 Task: Find connections with filter location San Francisco with filter topic #Professionalwomenwith filter profile language French with filter current company Mad Over Marketing (M.O.M) with filter school Alva's College, Moodabidri, Karnataka with filter industry Medical Equipment Manufacturing with filter service category Search Engine Optimization (SEO) with filter keywords title Preschool Teacher
Action: Mouse moved to (621, 111)
Screenshot: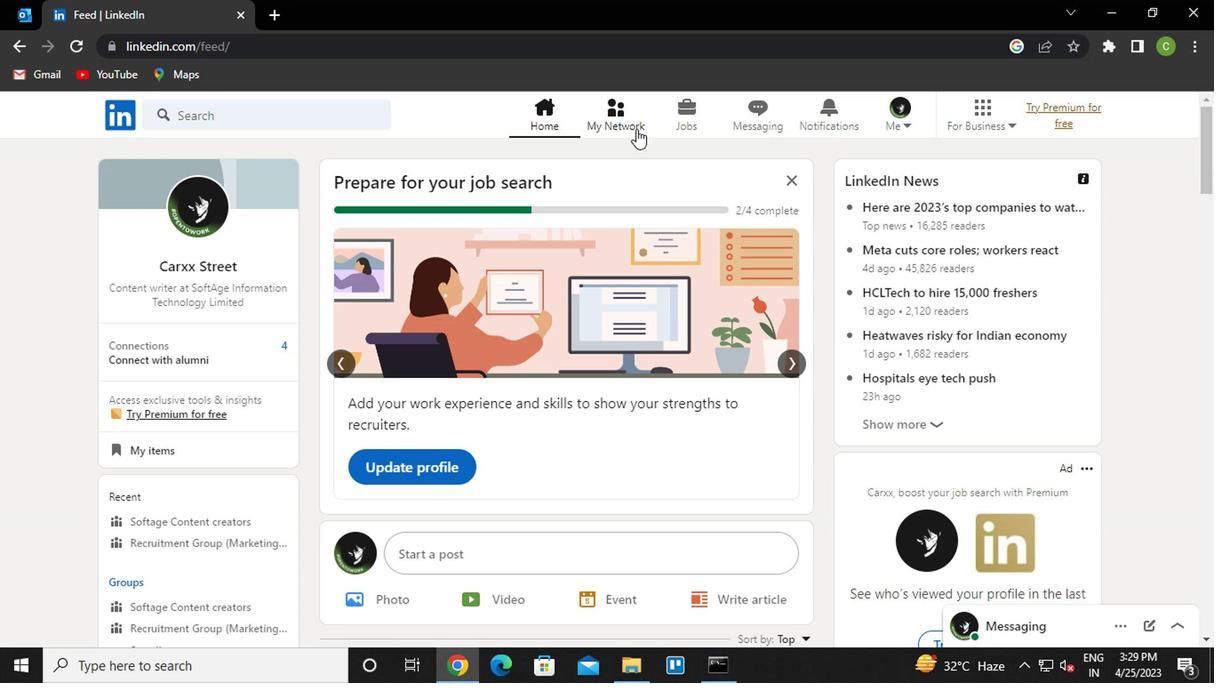 
Action: Mouse pressed left at (621, 111)
Screenshot: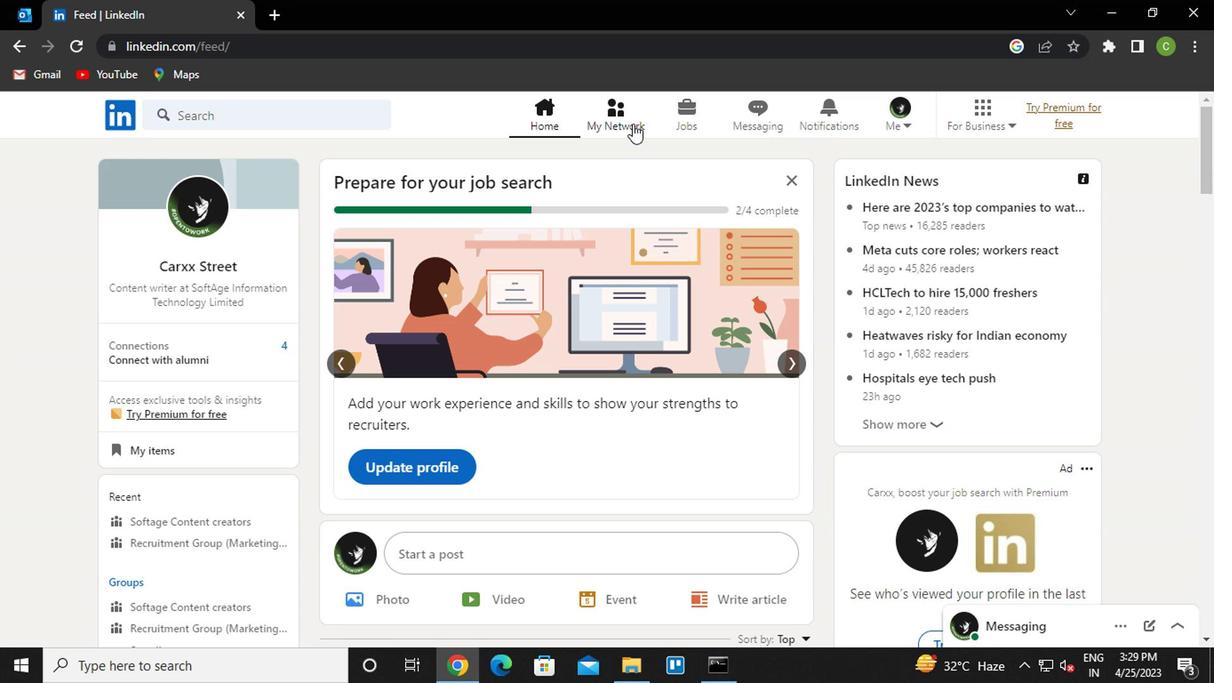
Action: Mouse moved to (256, 220)
Screenshot: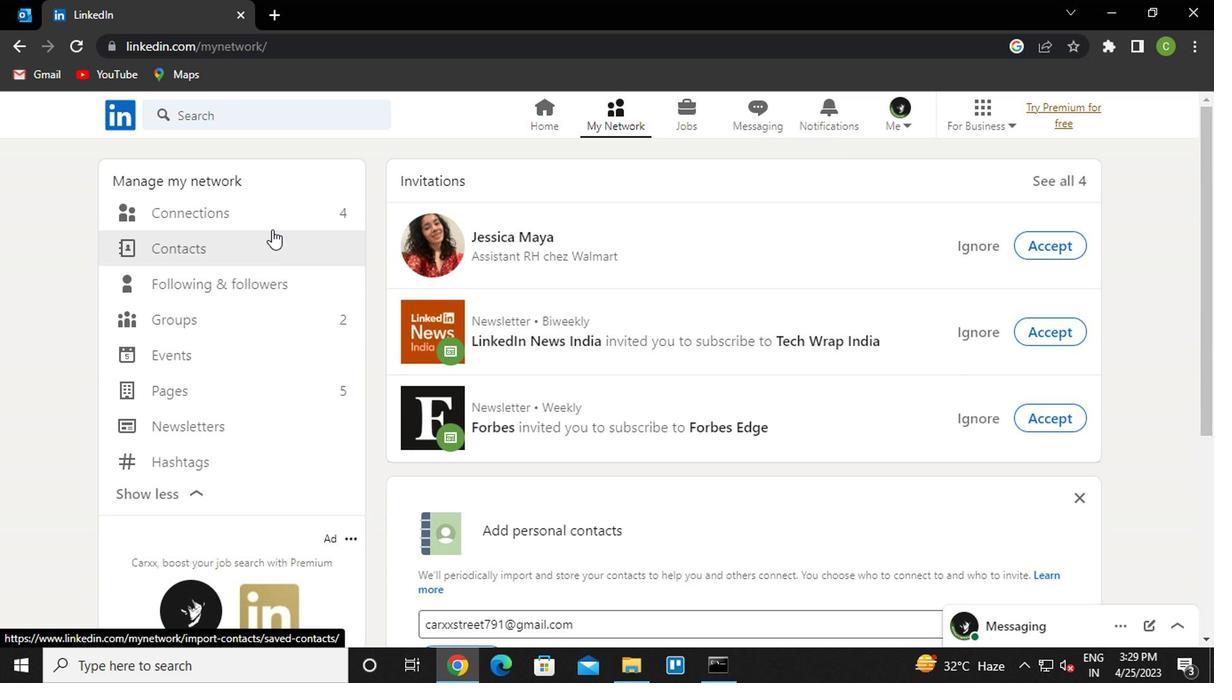 
Action: Mouse pressed left at (256, 220)
Screenshot: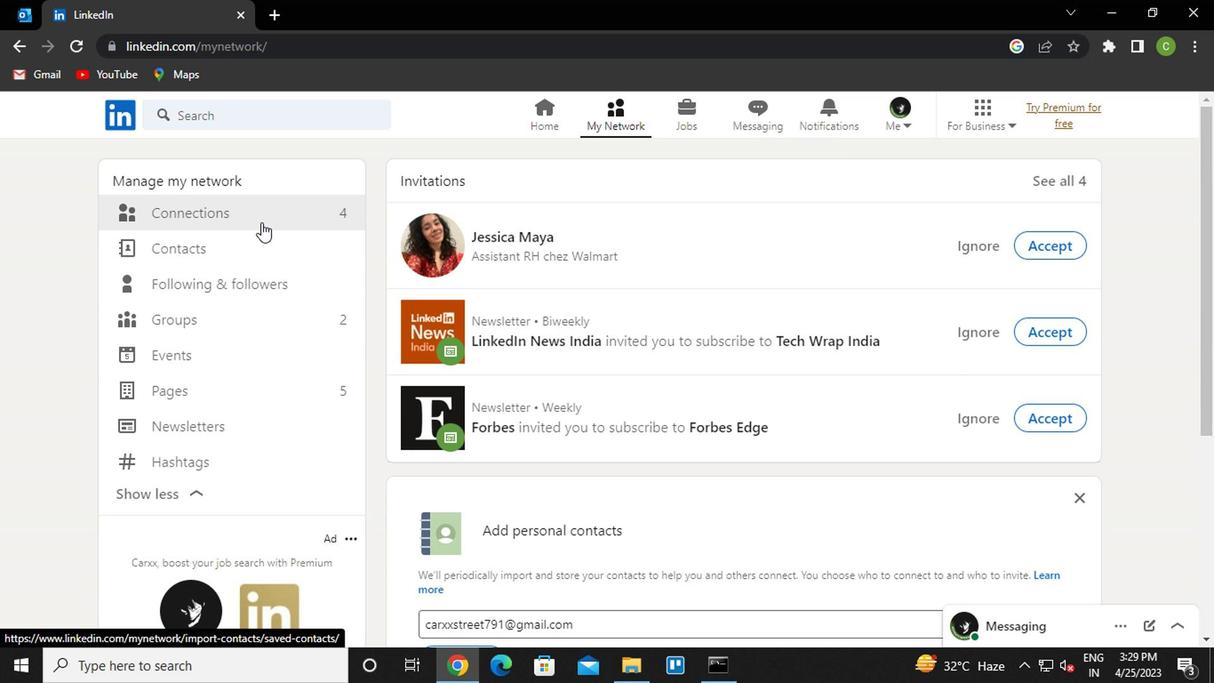 
Action: Mouse moved to (740, 209)
Screenshot: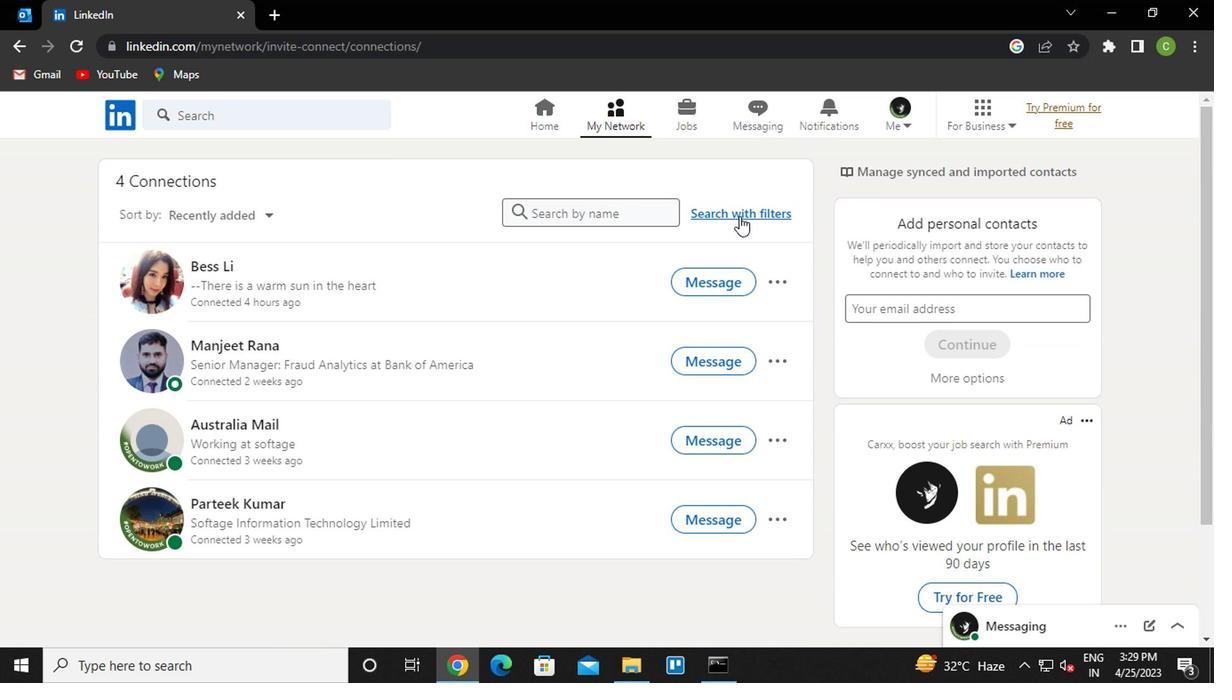 
Action: Mouse pressed left at (740, 209)
Screenshot: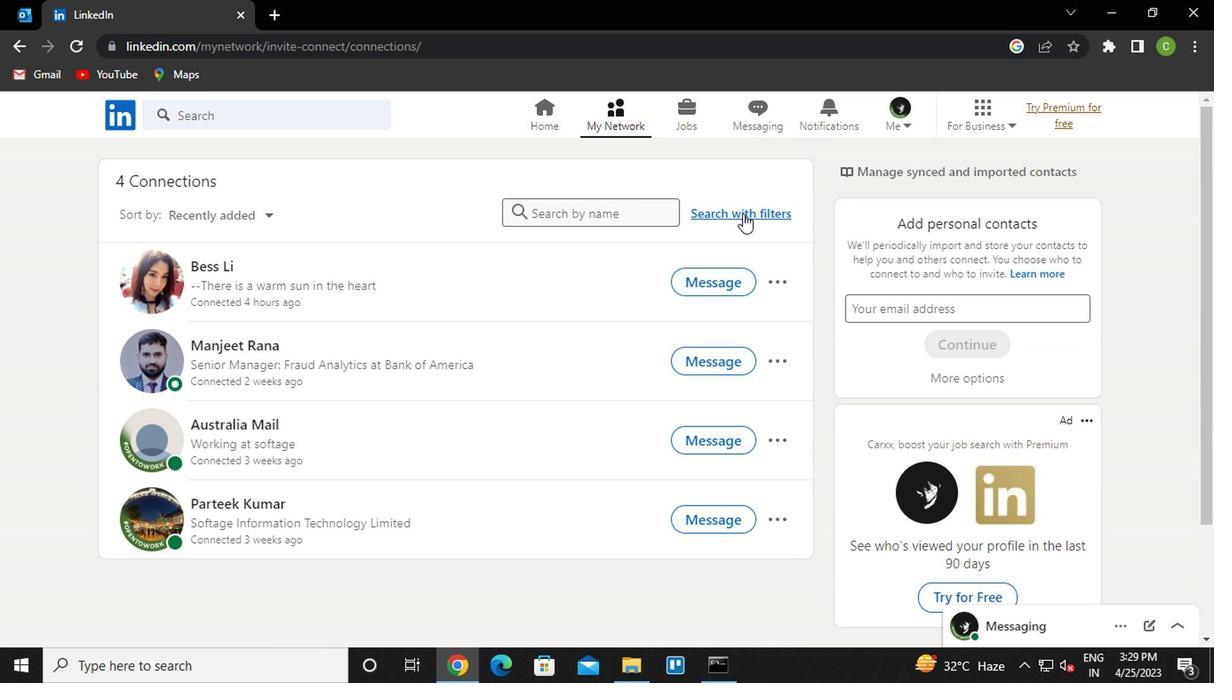 
Action: Mouse moved to (588, 148)
Screenshot: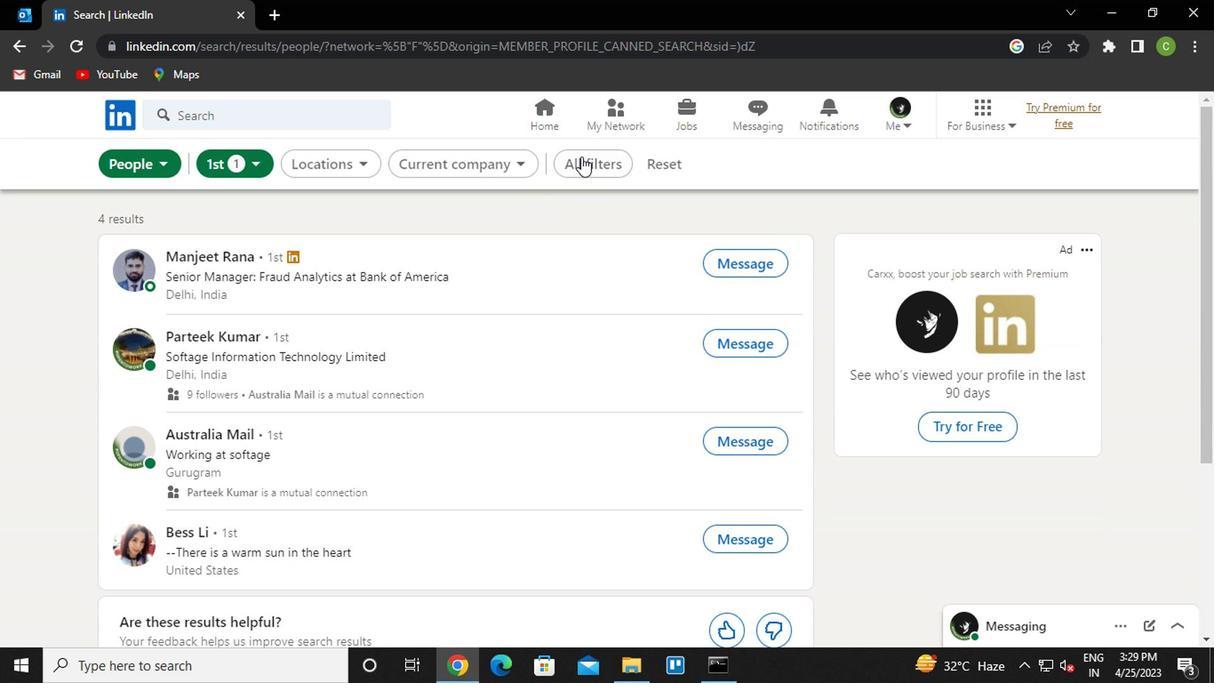
Action: Mouse pressed left at (588, 148)
Screenshot: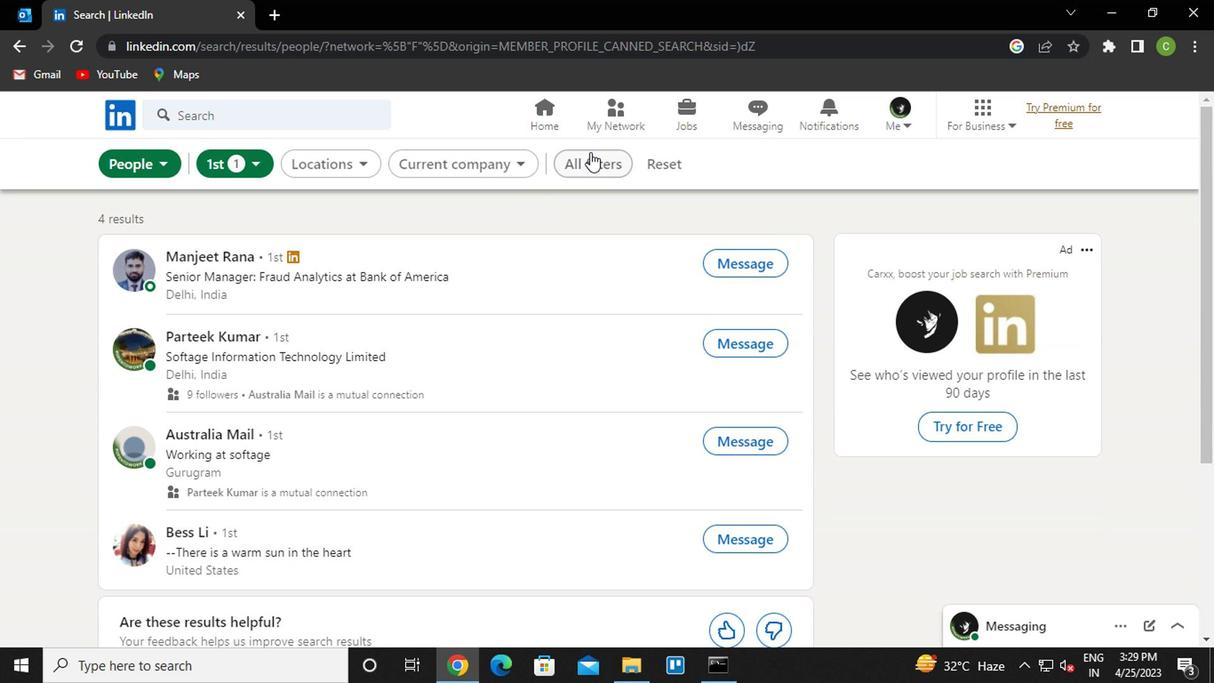 
Action: Mouse moved to (886, 404)
Screenshot: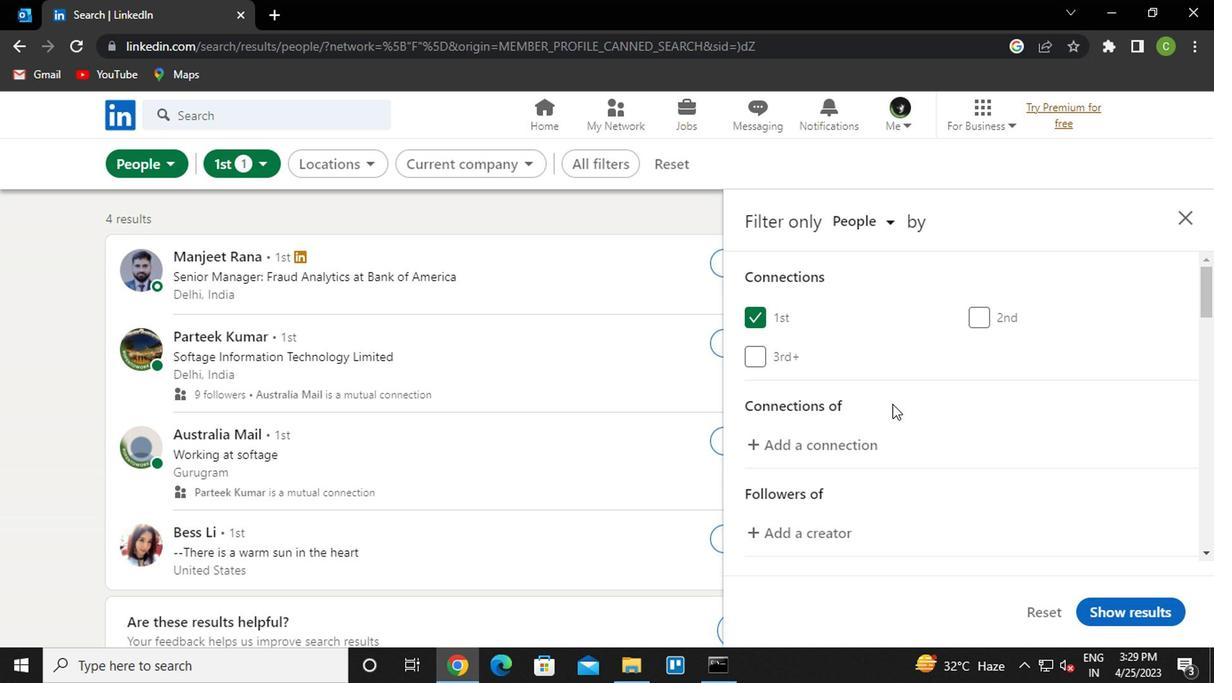 
Action: Mouse scrolled (886, 404) with delta (0, 0)
Screenshot: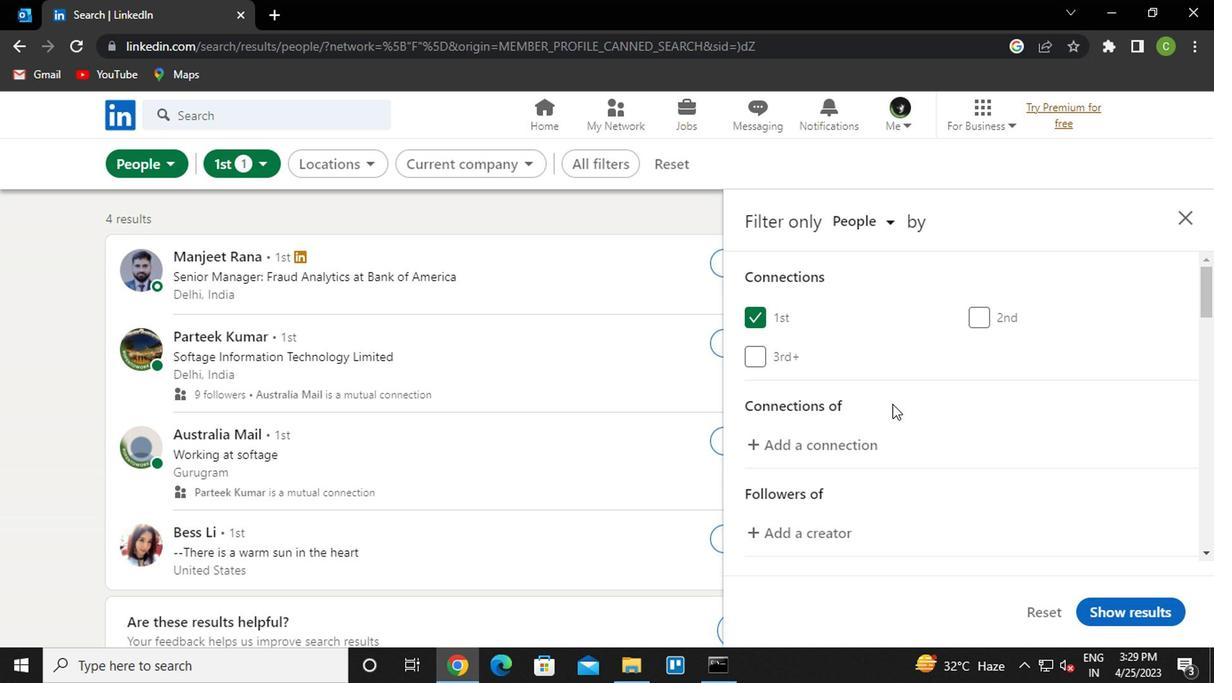 
Action: Mouse moved to (886, 404)
Screenshot: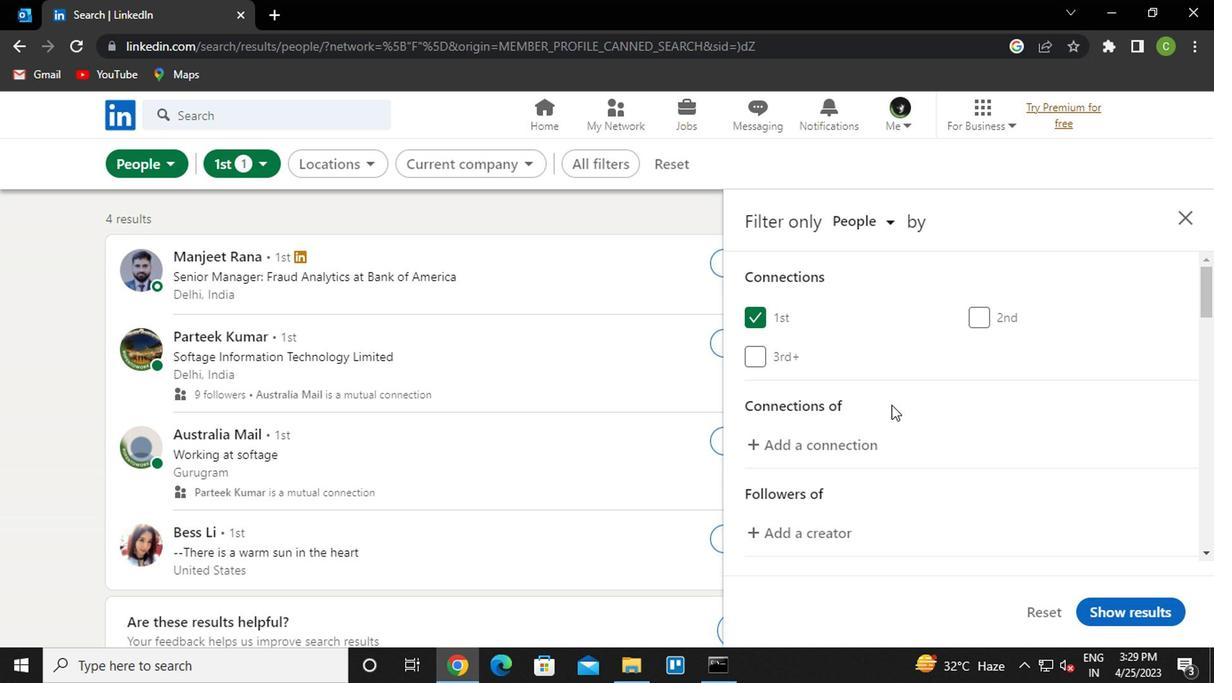 
Action: Mouse scrolled (886, 404) with delta (0, 0)
Screenshot: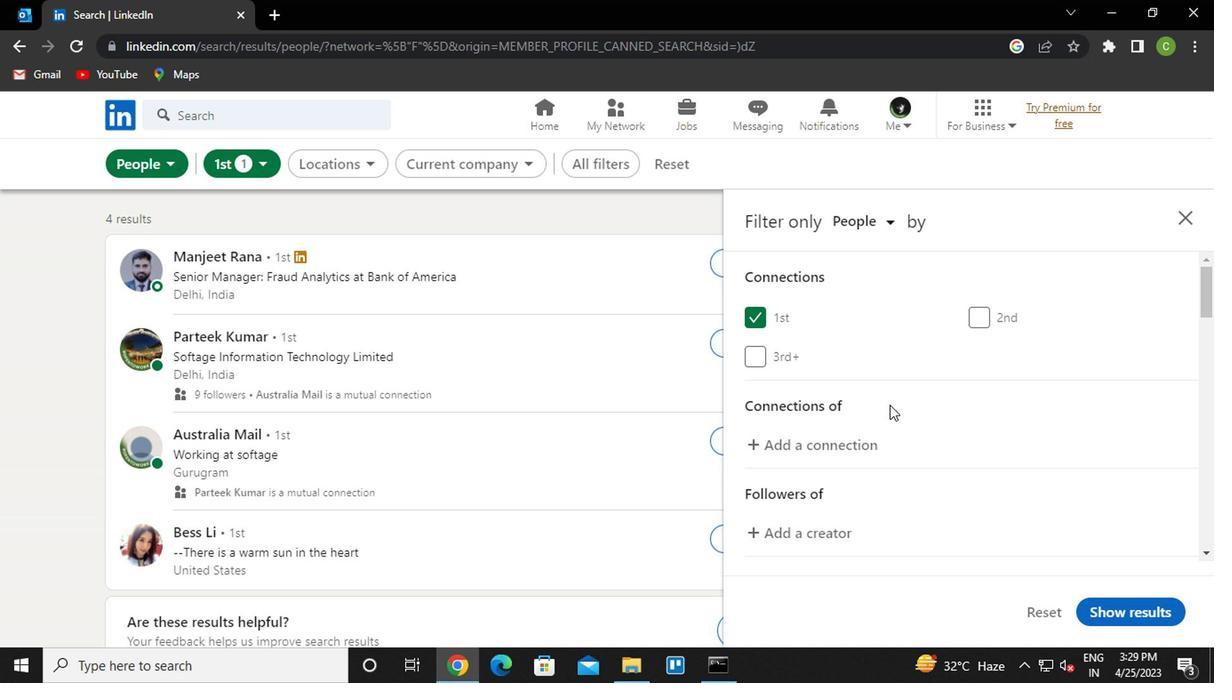 
Action: Mouse moved to (1025, 519)
Screenshot: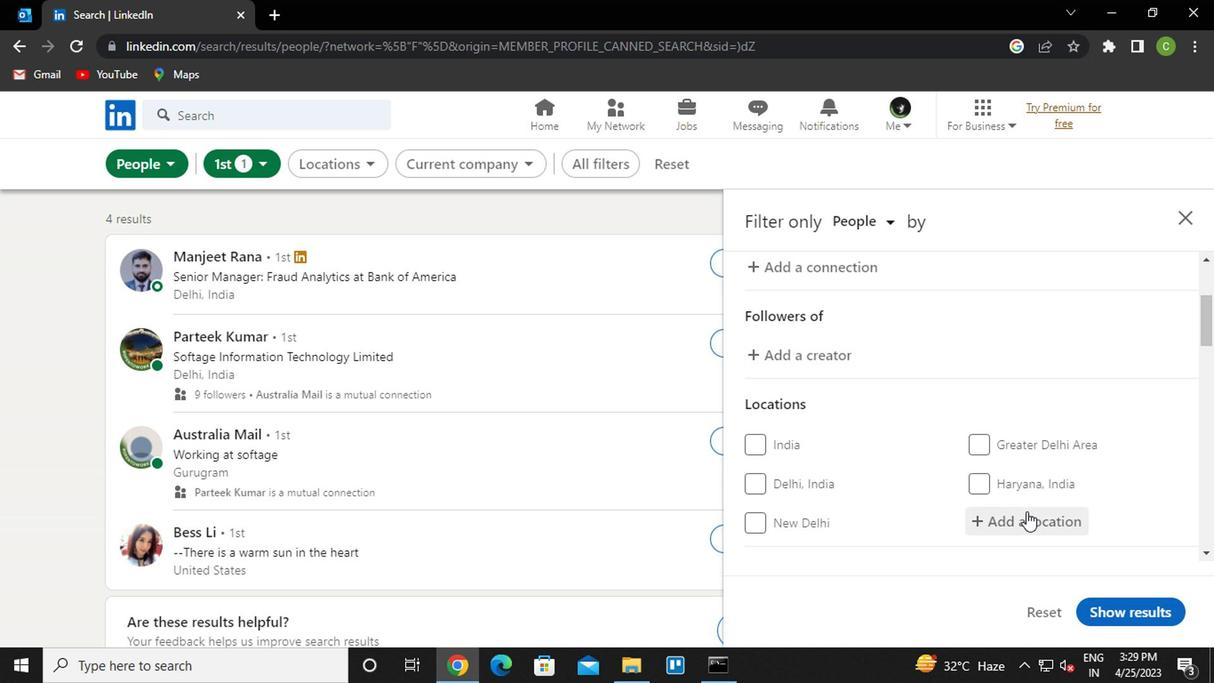 
Action: Mouse pressed left at (1025, 519)
Screenshot: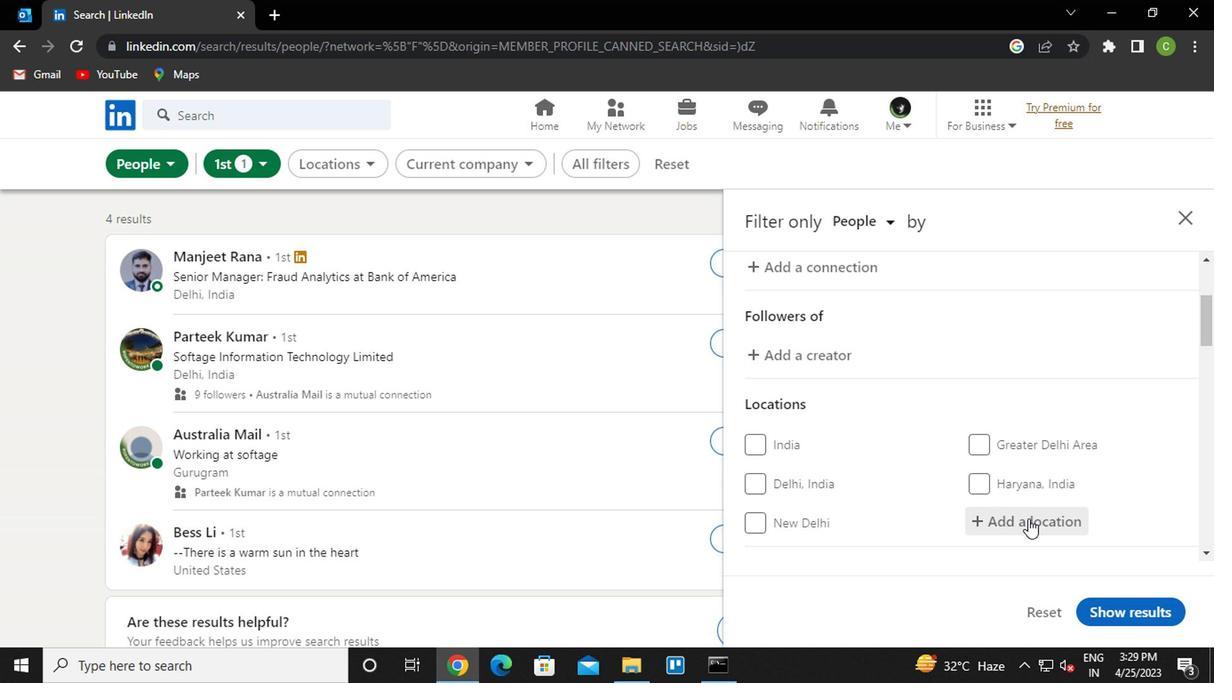 
Action: Mouse moved to (936, 581)
Screenshot: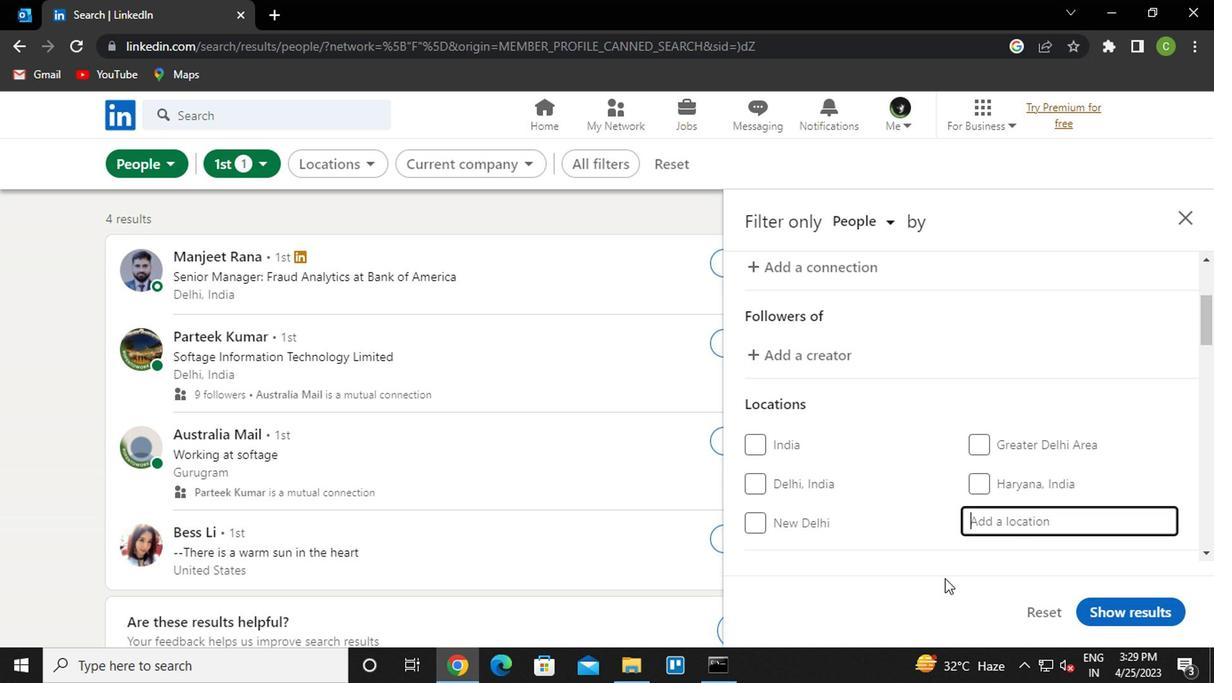 
Action: Key pressed <Key.caps_lock><Key.caps_lock>s<Key.caps_lock>an<Key.space>fra<Key.down><Key.enter>
Screenshot: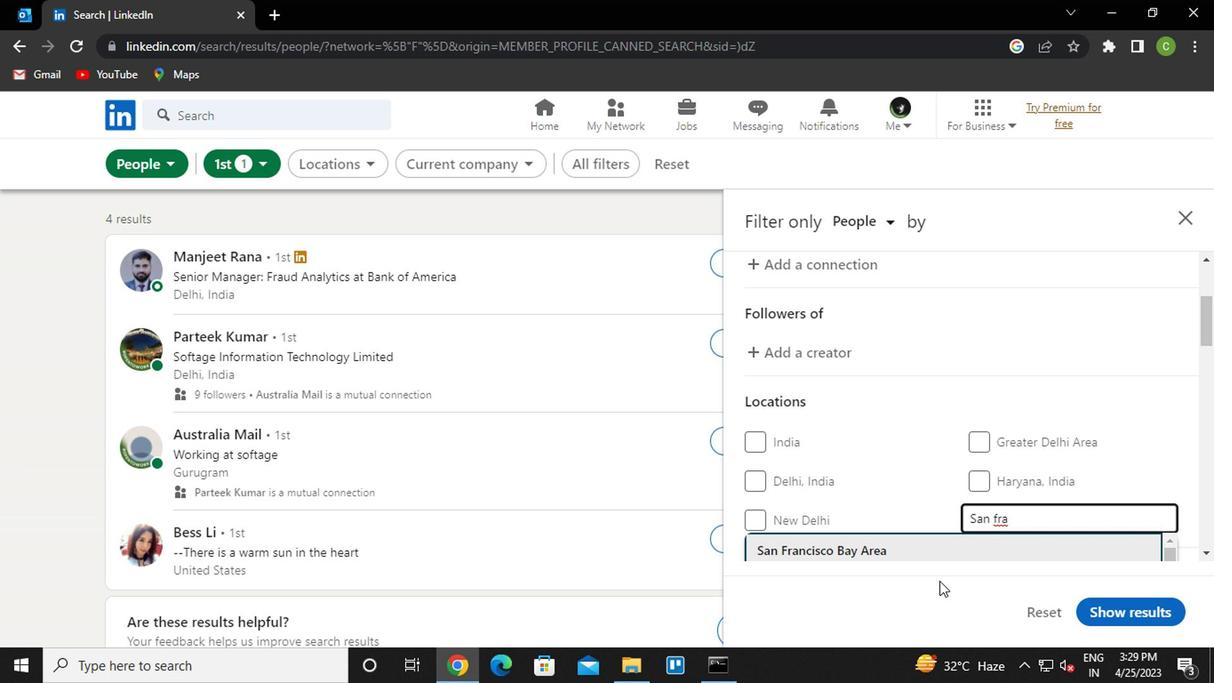 
Action: Mouse moved to (953, 464)
Screenshot: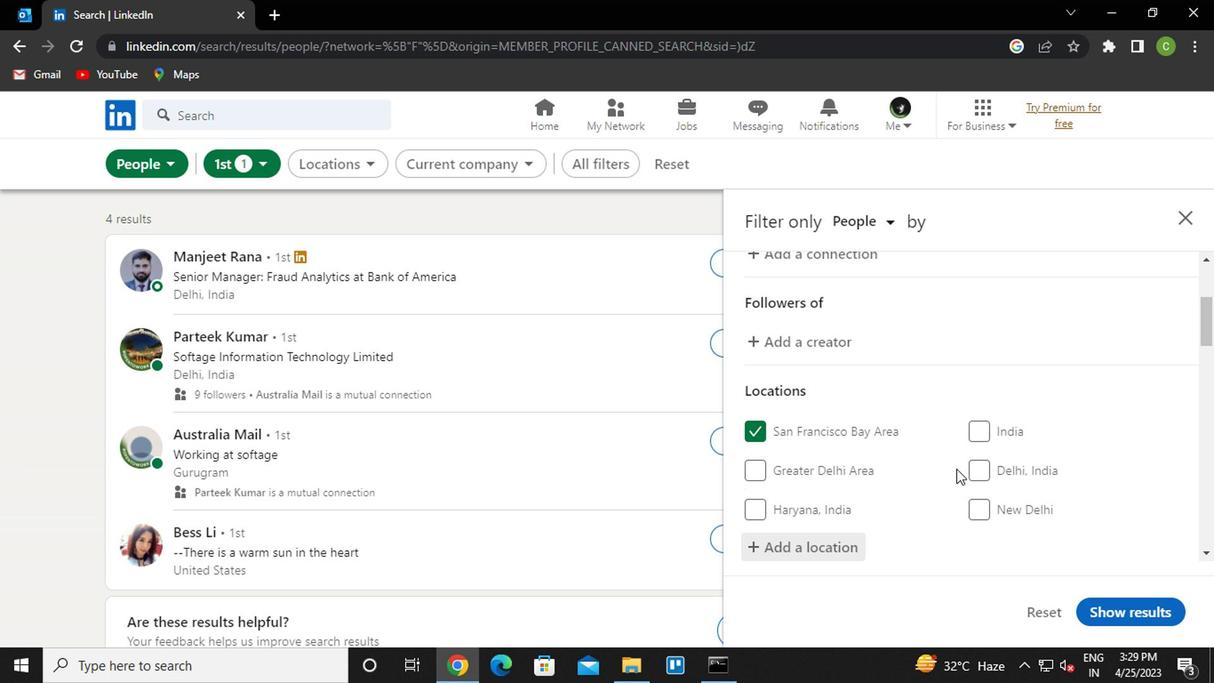 
Action: Mouse scrolled (953, 463) with delta (0, -1)
Screenshot: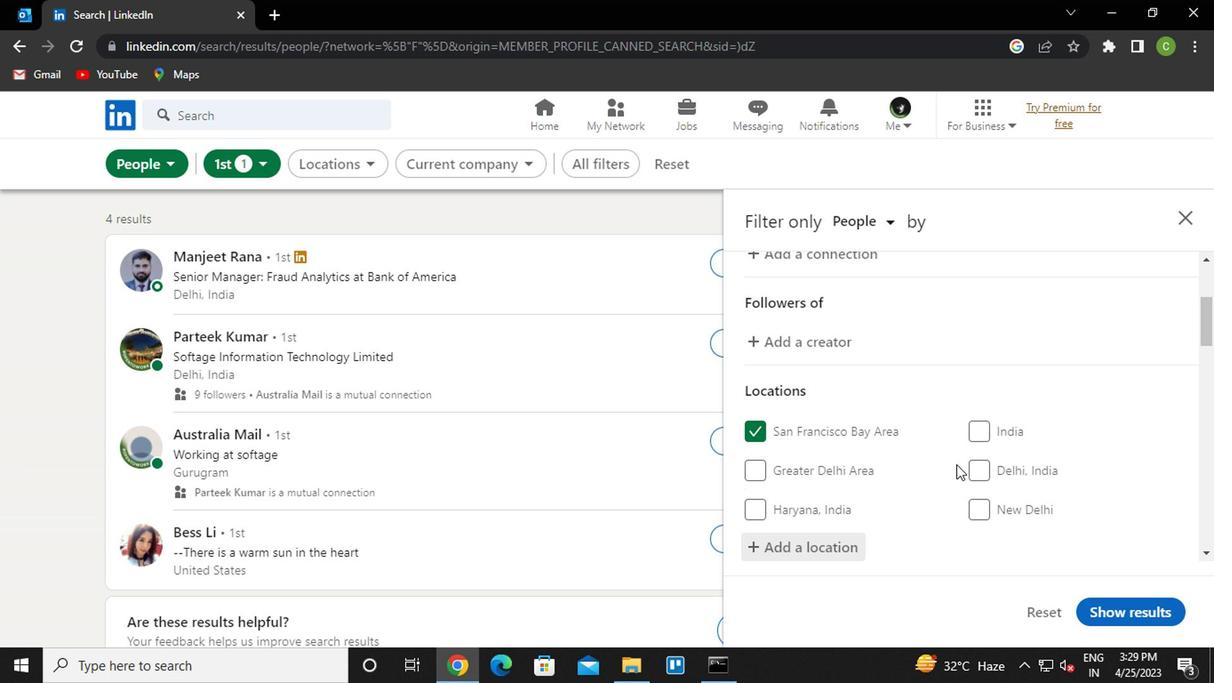 
Action: Mouse moved to (837, 507)
Screenshot: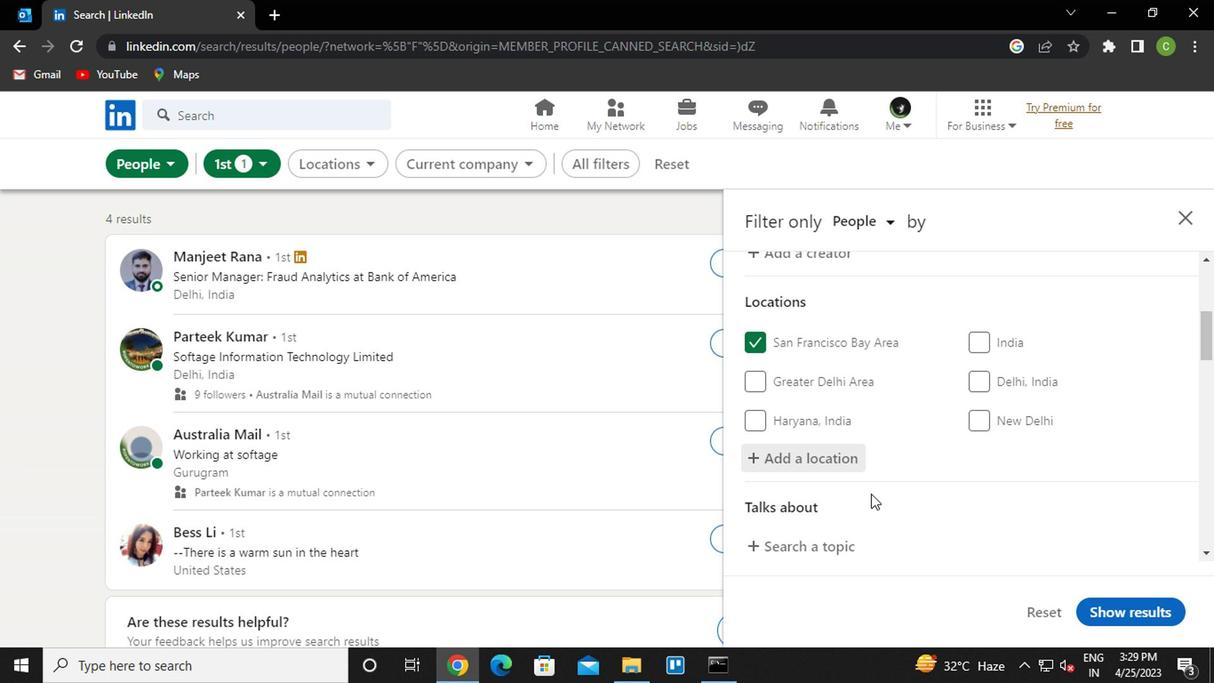 
Action: Mouse scrolled (837, 506) with delta (0, -1)
Screenshot: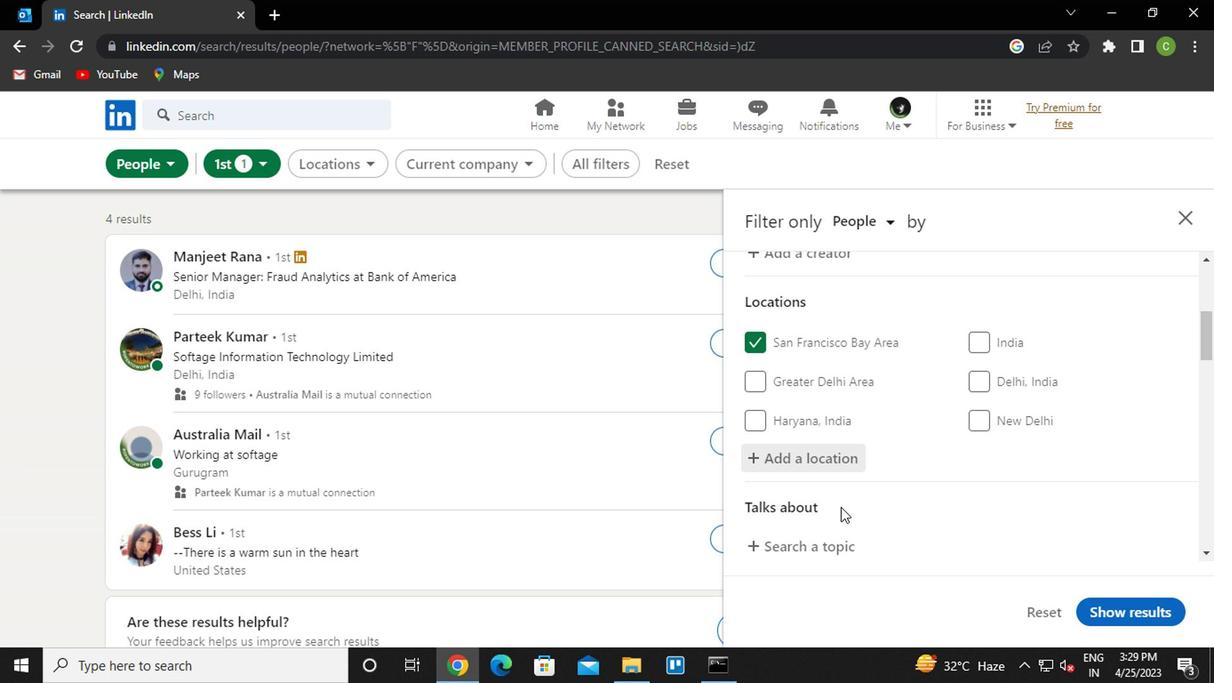 
Action: Mouse moved to (824, 456)
Screenshot: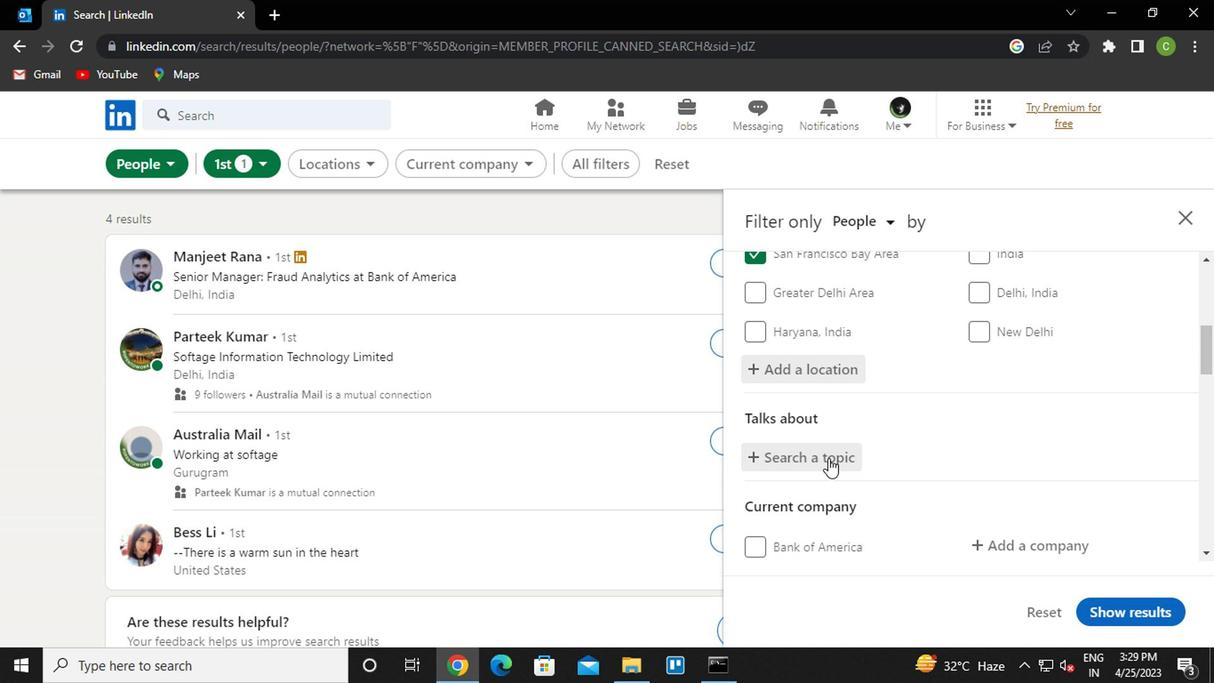 
Action: Mouse pressed left at (824, 456)
Screenshot: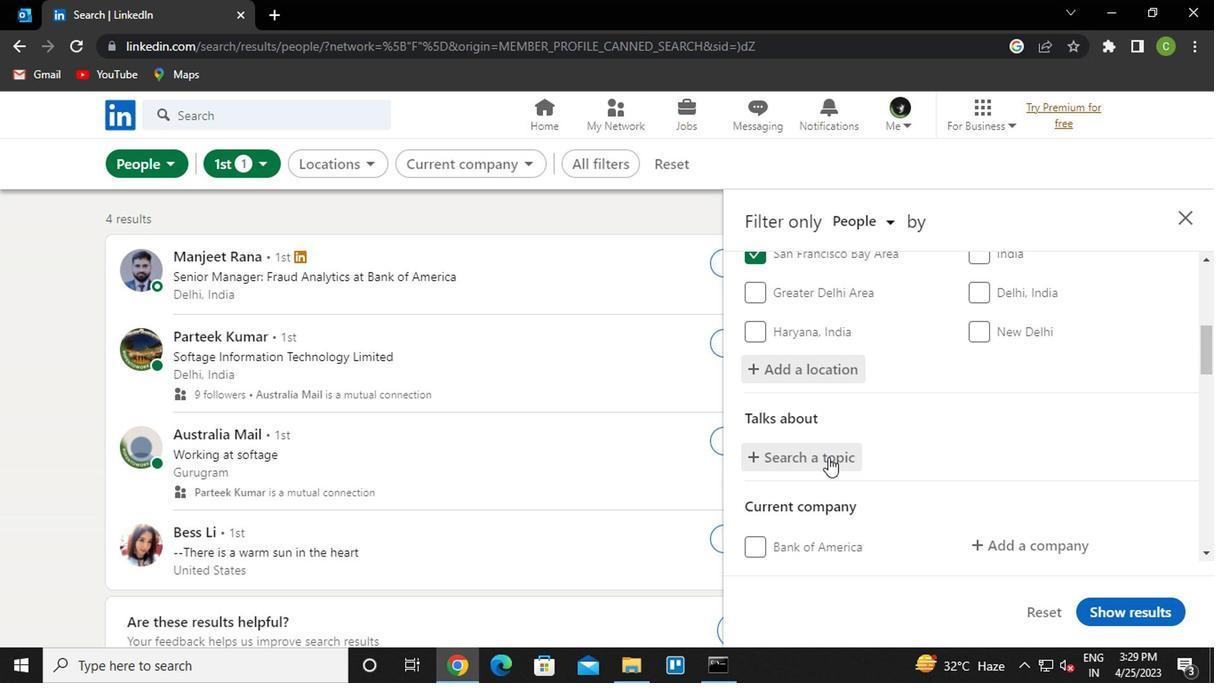 
Action: Mouse moved to (819, 459)
Screenshot: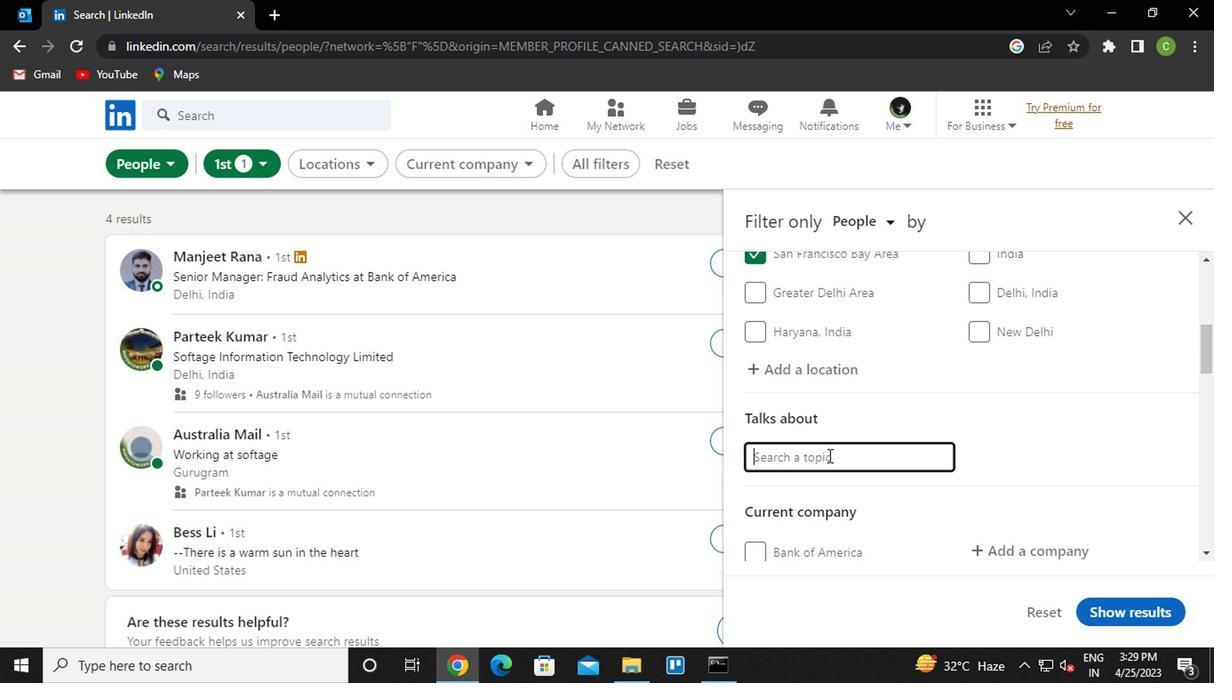 
Action: Key pressed <Key.caps_lock>p<Key.caps_lock>rofessionalwomen<Key.down><Key.enter>
Screenshot: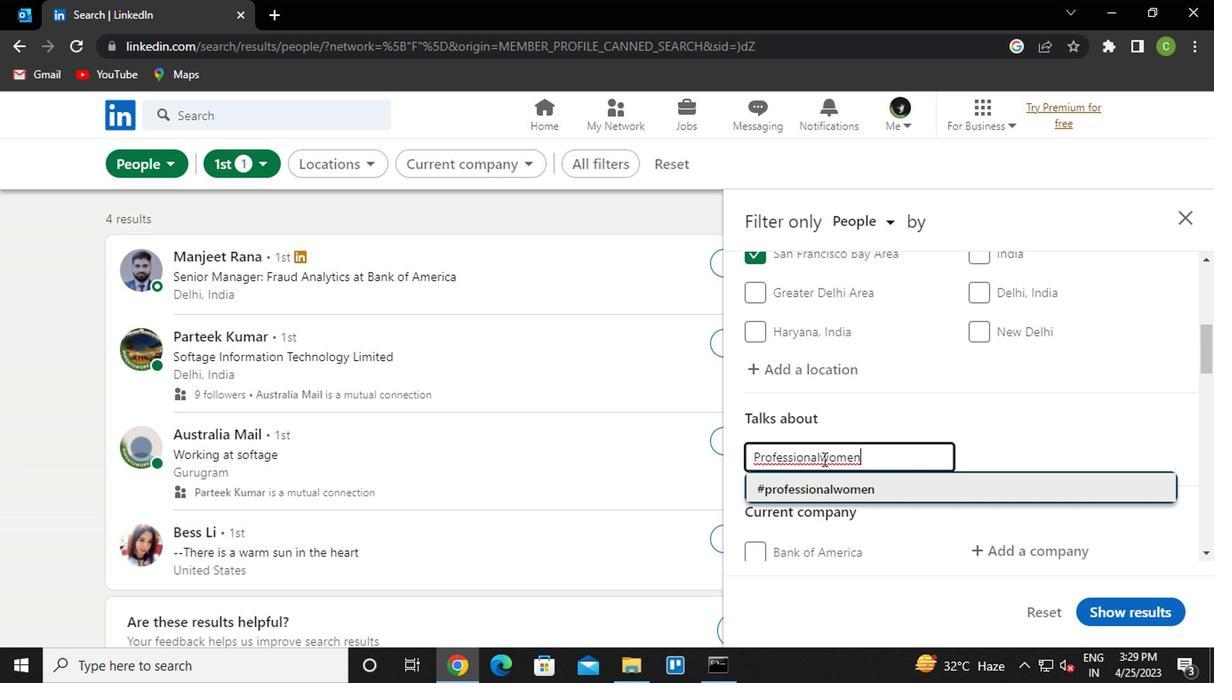 
Action: Mouse moved to (926, 441)
Screenshot: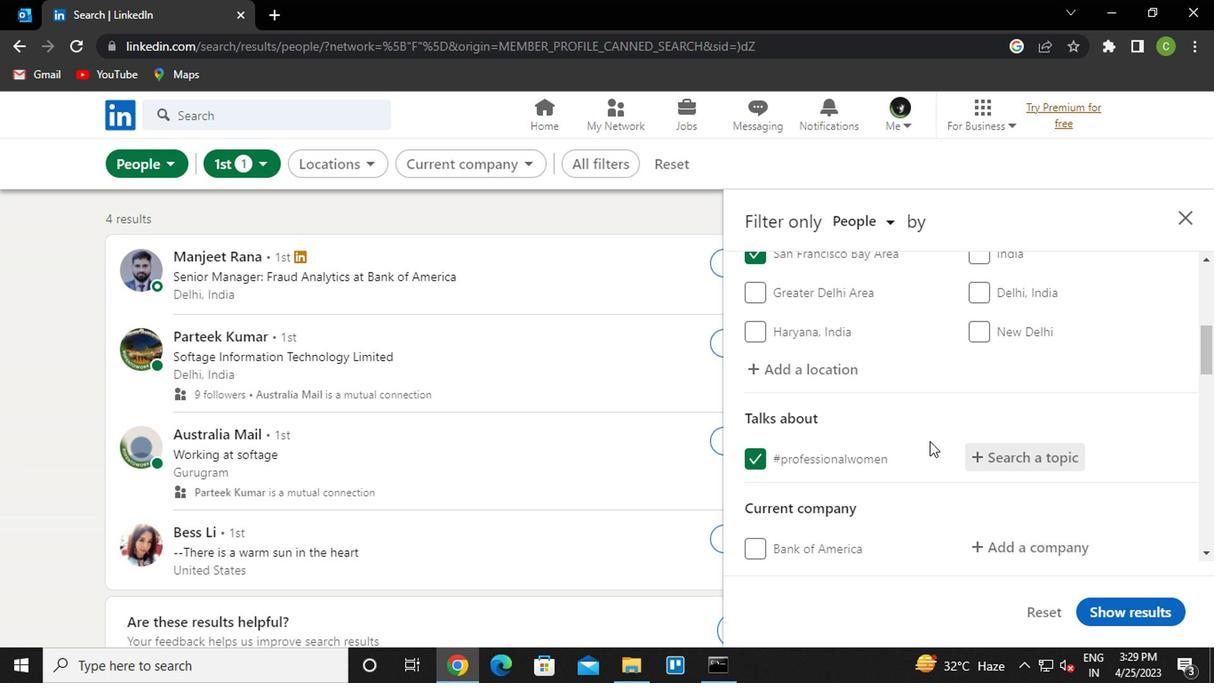 
Action: Mouse scrolled (926, 440) with delta (0, 0)
Screenshot: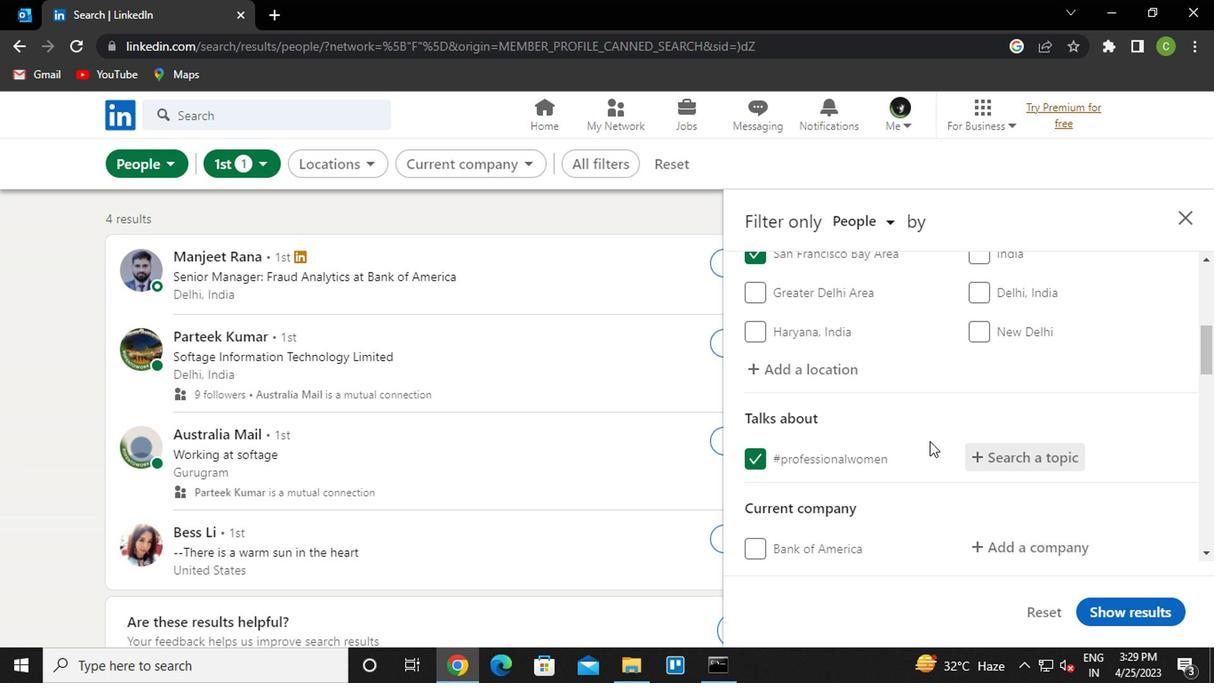 
Action: Mouse moved to (1024, 458)
Screenshot: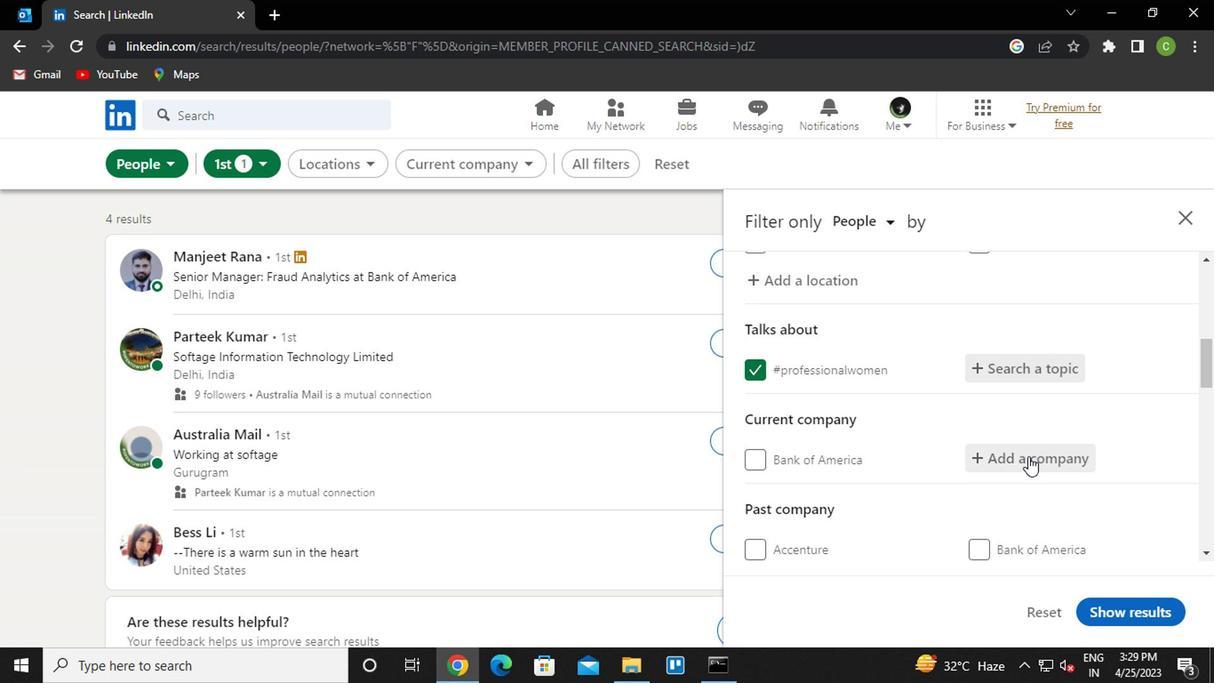 
Action: Mouse pressed left at (1024, 458)
Screenshot: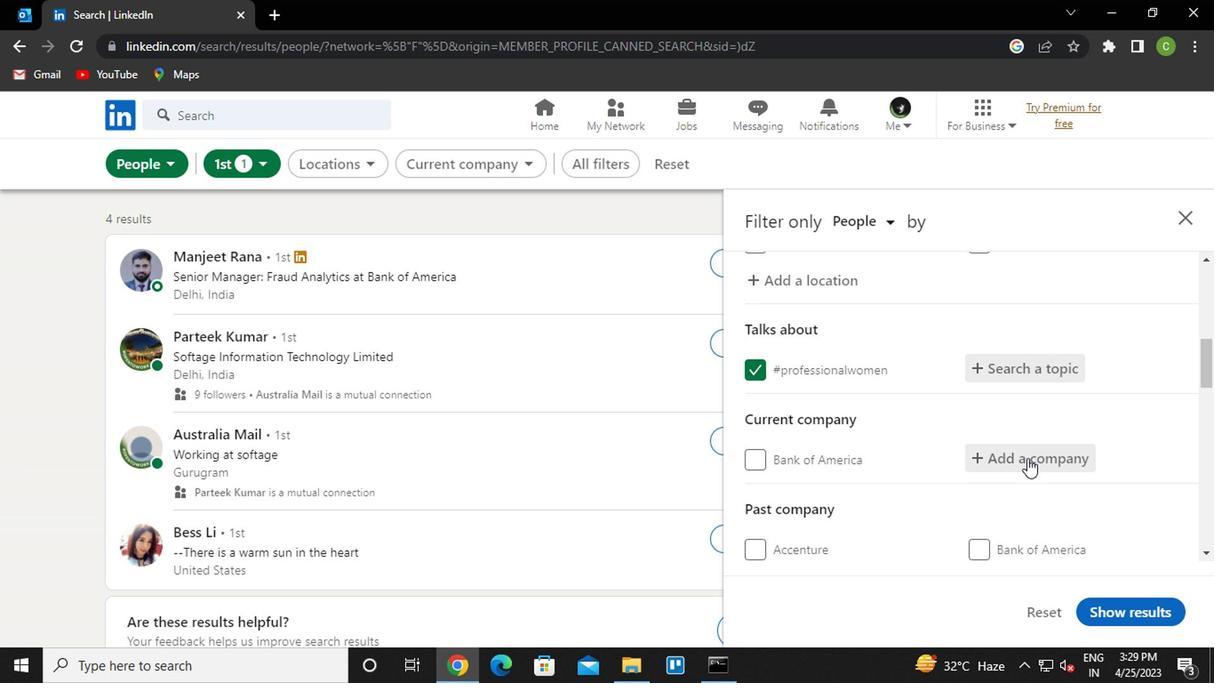 
Action: Mouse moved to (906, 540)
Screenshot: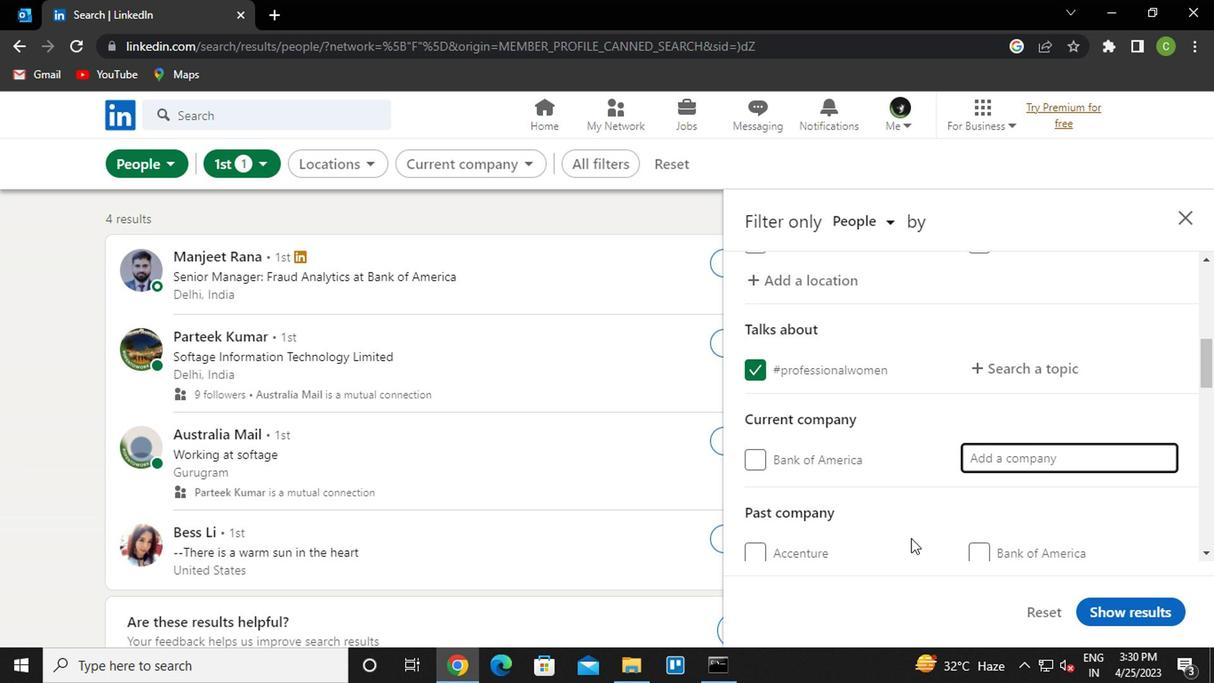 
Action: Key pressed <Key.caps_lock>m<Key.caps_lock>ad<Key.space>over<Key.down><Key.enter>
Screenshot: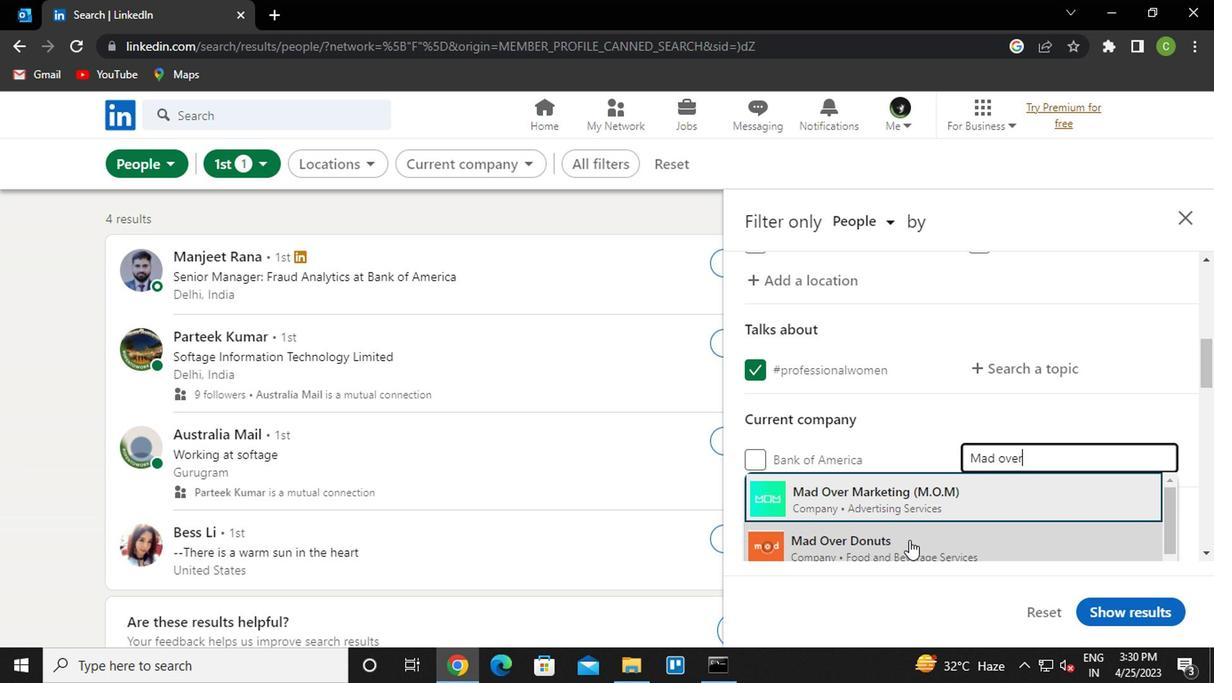 
Action: Mouse moved to (939, 531)
Screenshot: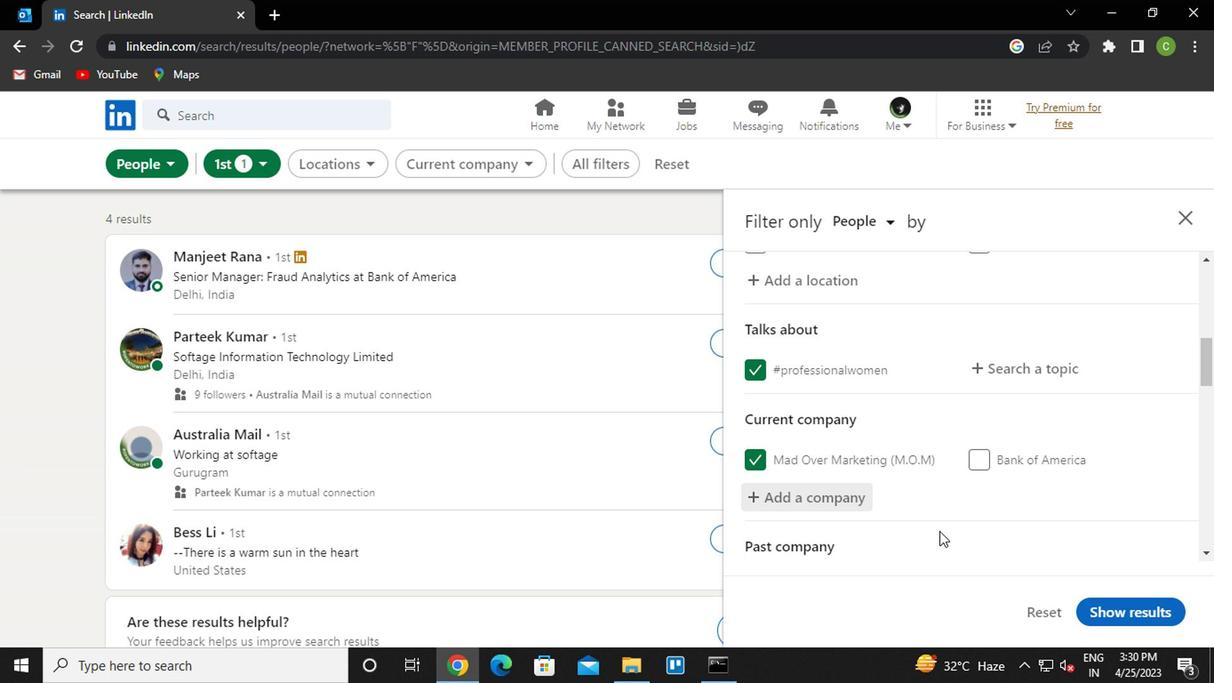 
Action: Mouse scrolled (939, 531) with delta (0, 0)
Screenshot: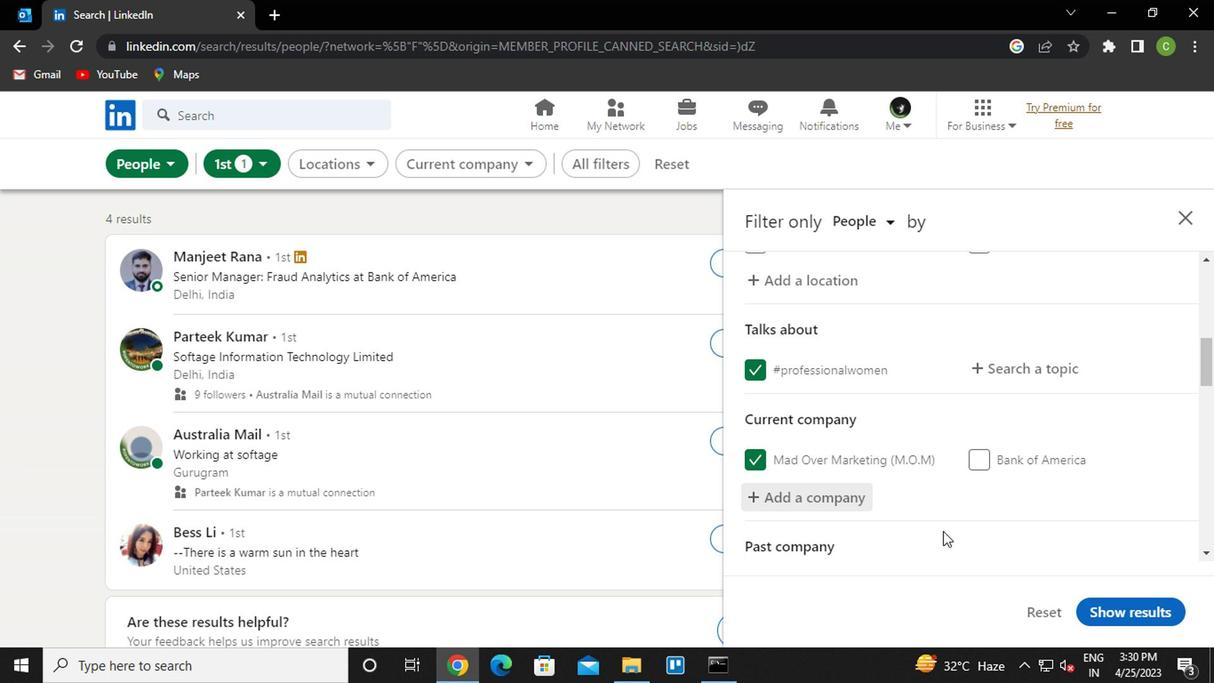 
Action: Mouse scrolled (939, 531) with delta (0, 0)
Screenshot: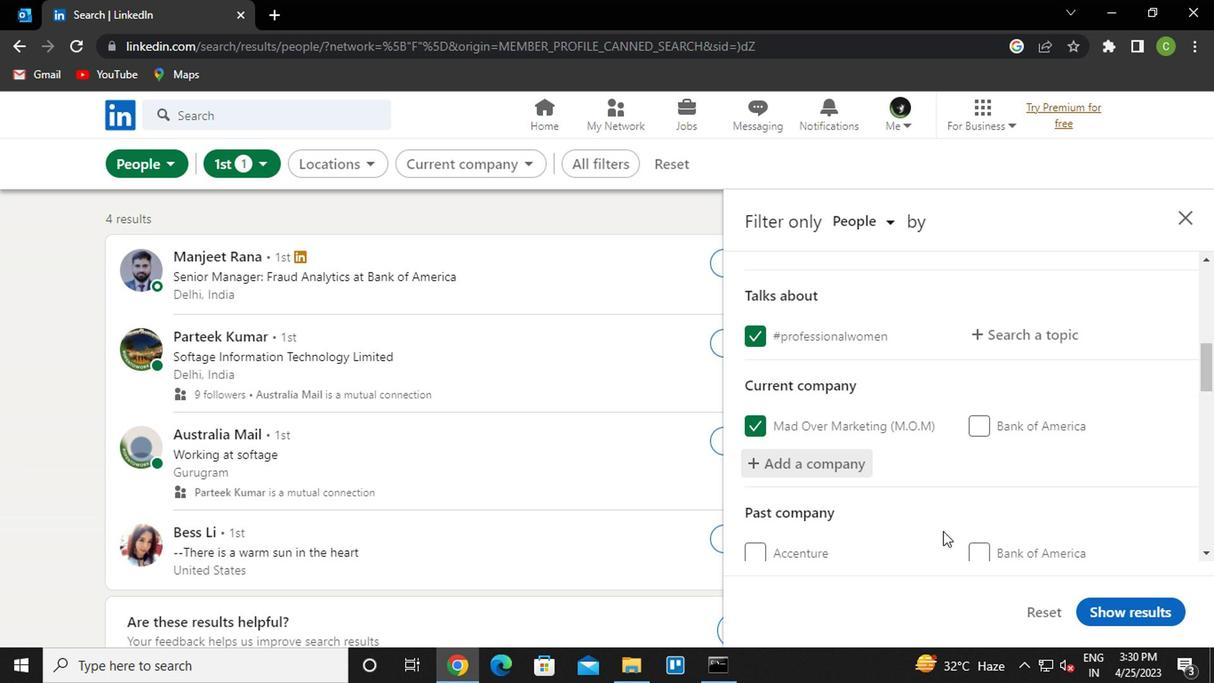 
Action: Mouse moved to (943, 531)
Screenshot: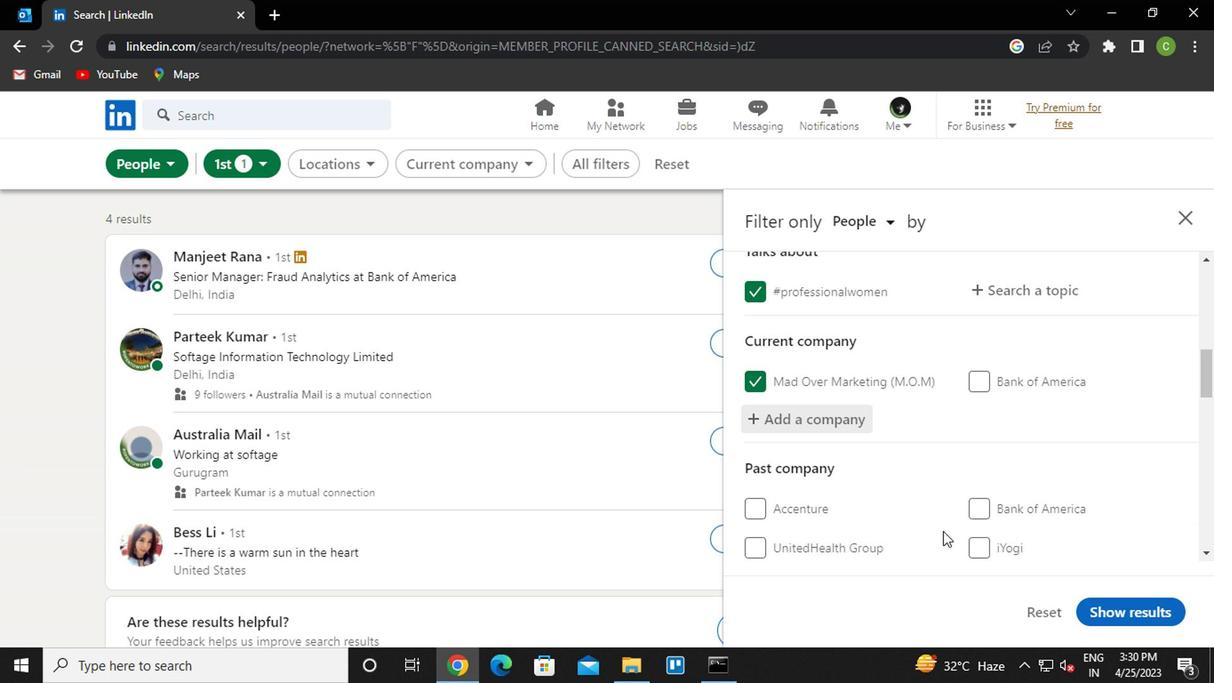 
Action: Mouse scrolled (943, 531) with delta (0, 0)
Screenshot: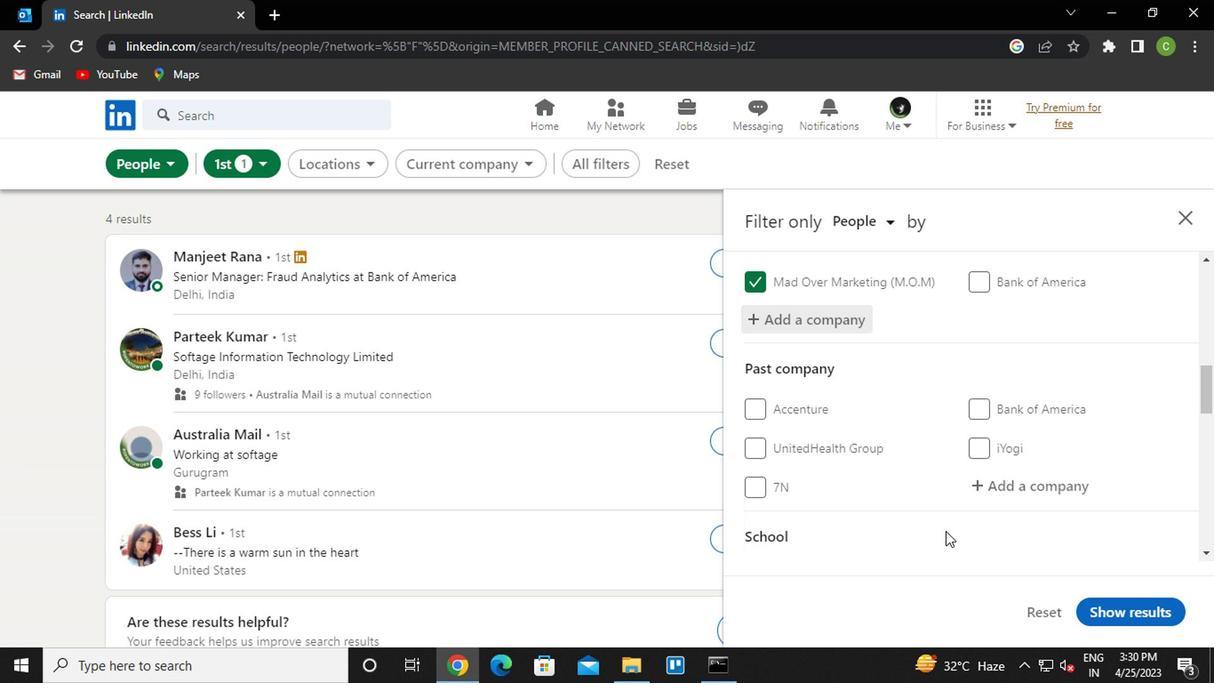 
Action: Mouse moved to (917, 499)
Screenshot: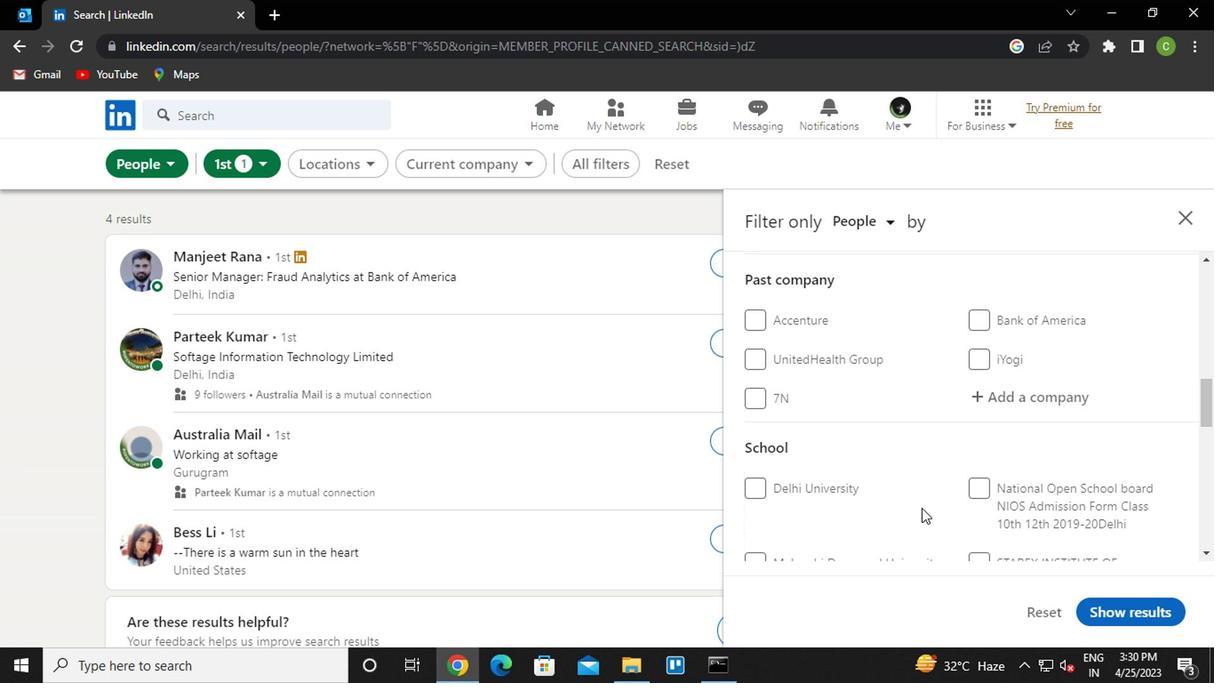 
Action: Mouse scrolled (917, 497) with delta (0, -1)
Screenshot: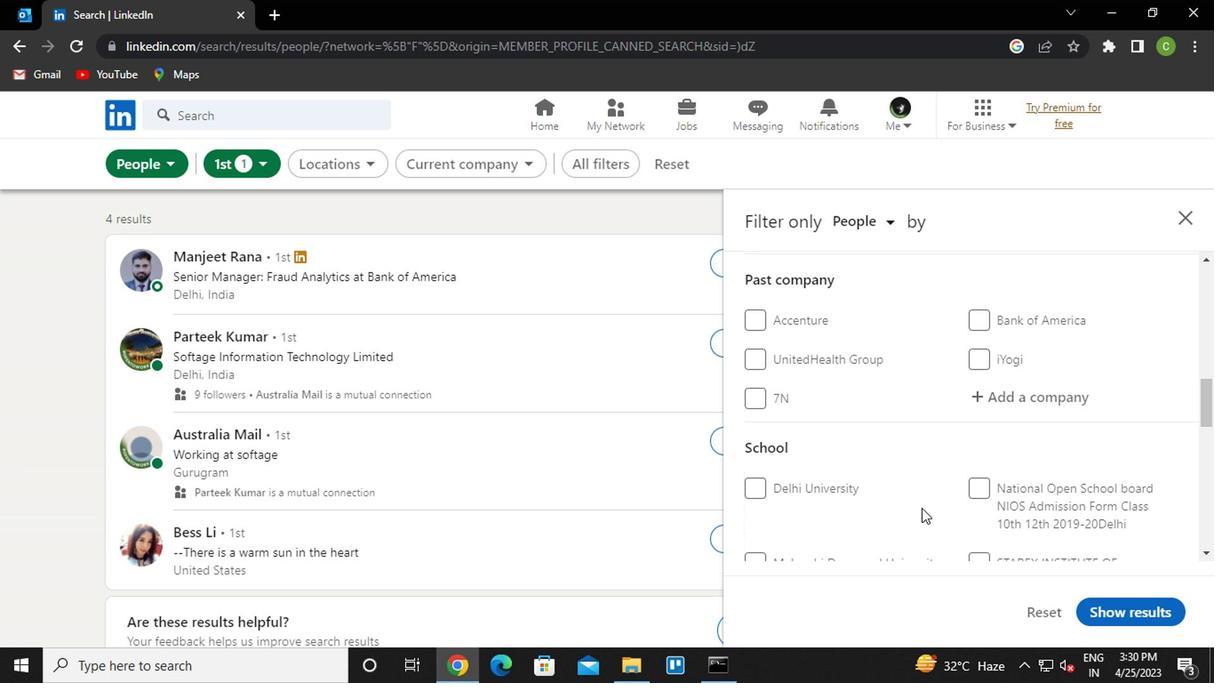 
Action: Mouse moved to (913, 491)
Screenshot: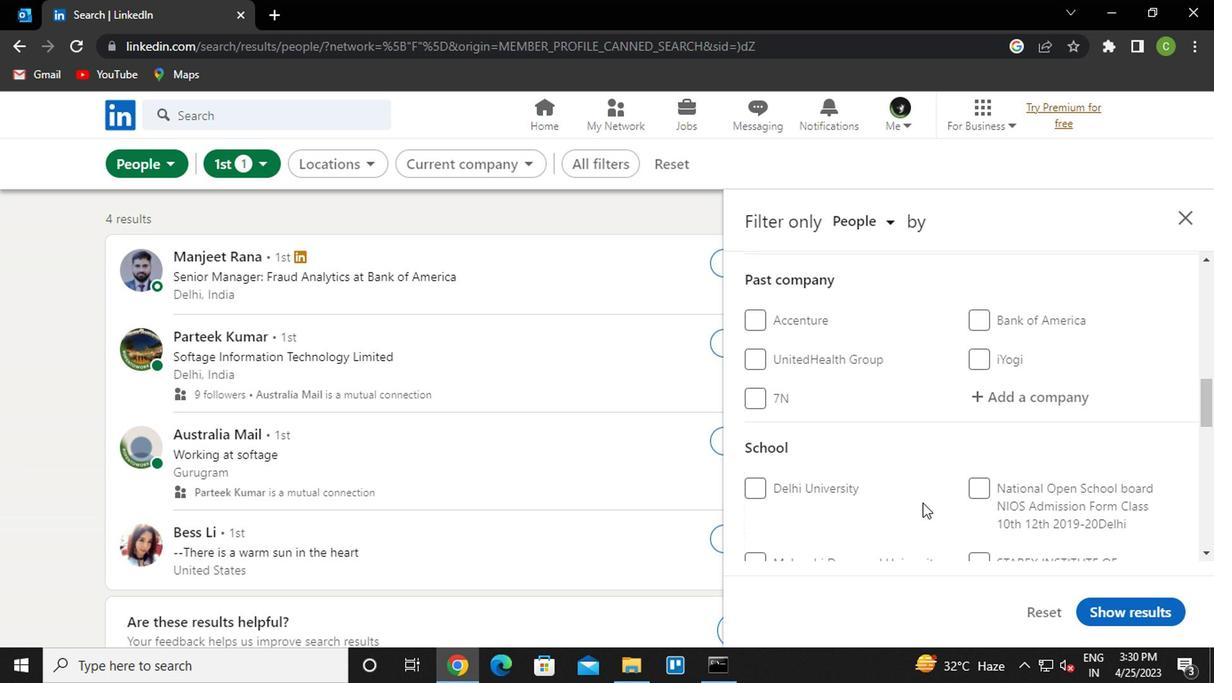 
Action: Mouse scrolled (913, 490) with delta (0, 0)
Screenshot: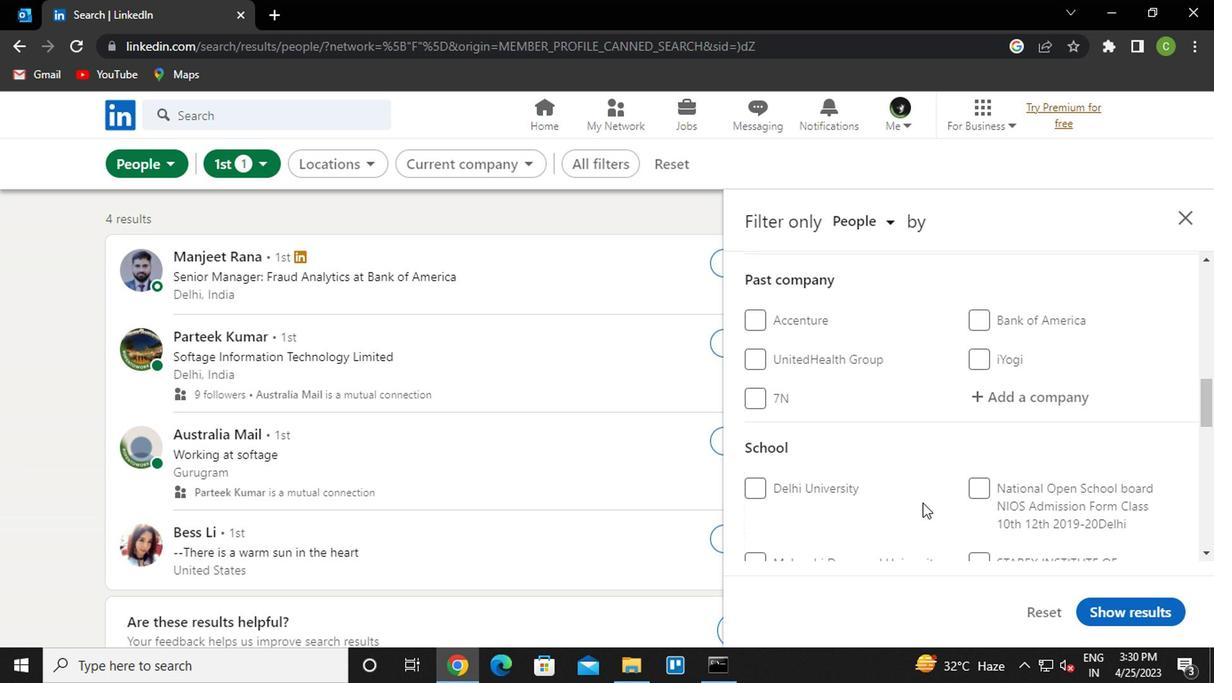 
Action: Mouse moved to (815, 439)
Screenshot: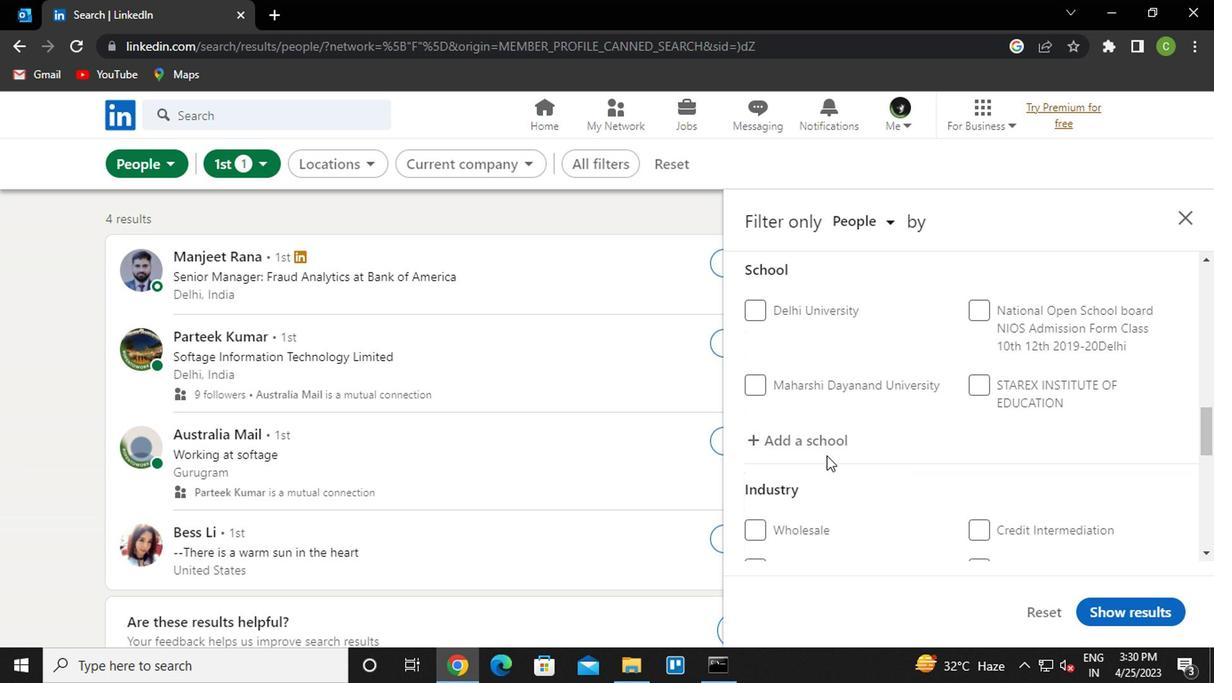 
Action: Mouse pressed left at (815, 439)
Screenshot: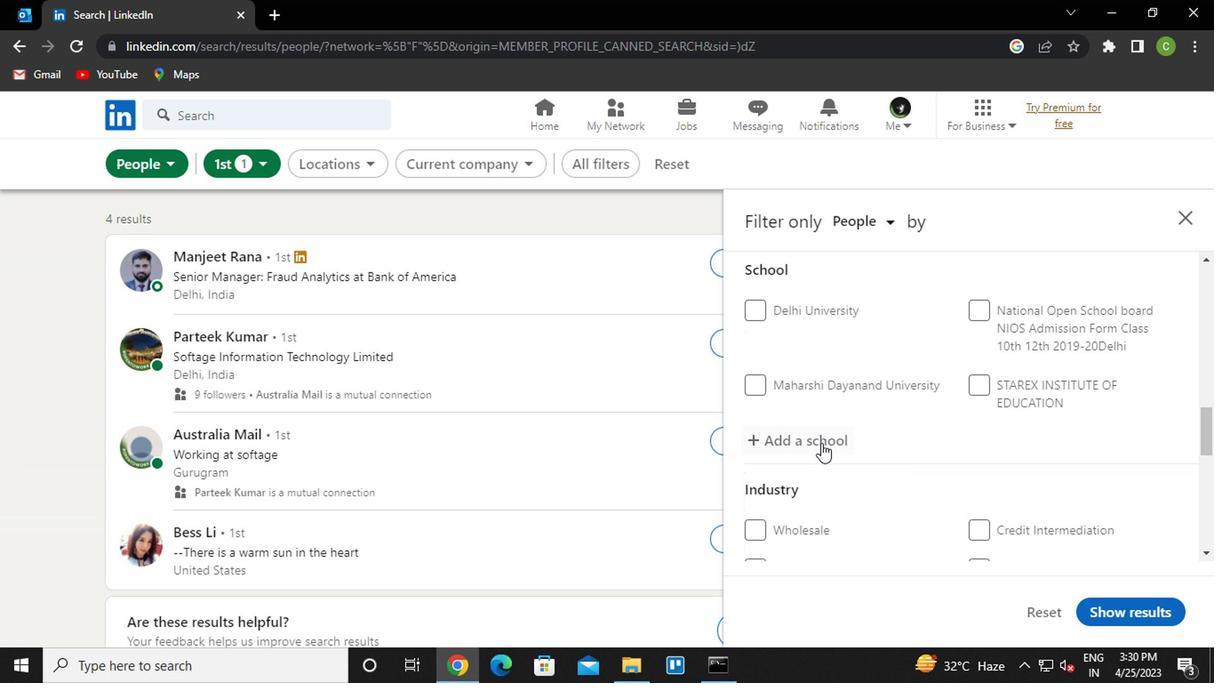 
Action: Mouse moved to (815, 438)
Screenshot: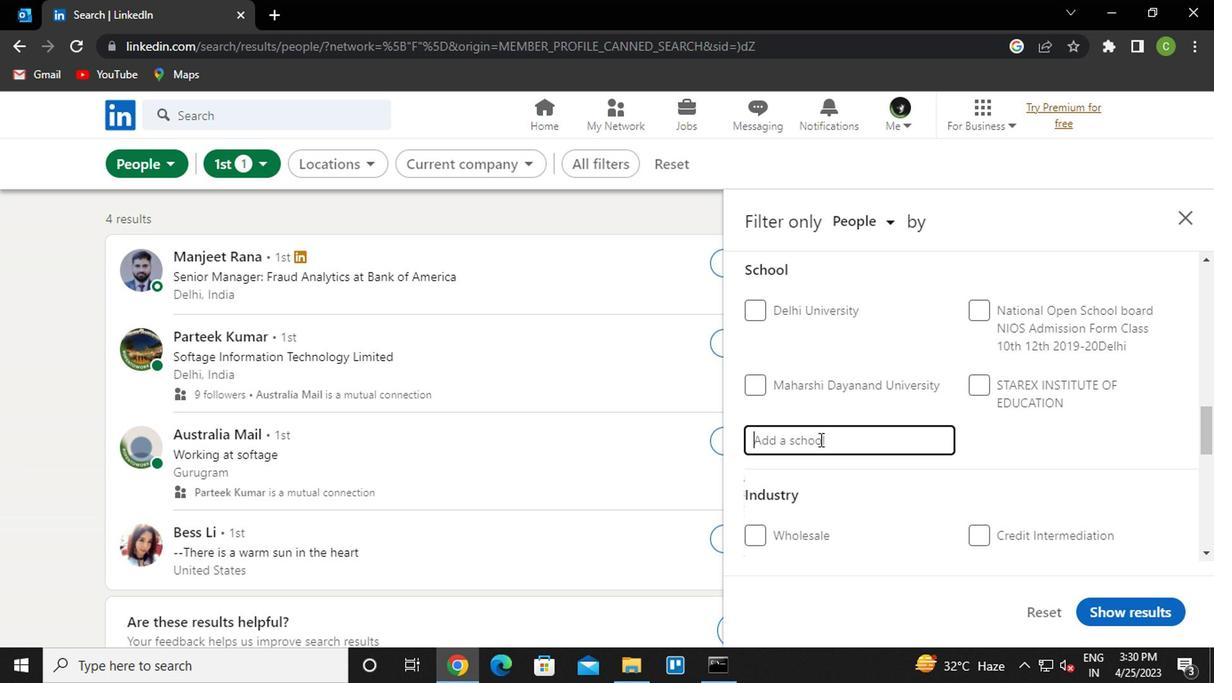 
Action: Key pressed <Key.caps_lock>a<Key.caps_lock>lva<Key.down><Key.down><Key.down><Key.down><Key.down><Key.down><Key.down><Key.down><Key.down><Key.down><Key.down><Key.down><Key.down><Key.down><Key.down><Key.down><Key.down><Key.down><Key.down><Key.down><Key.down><Key.enter>
Screenshot: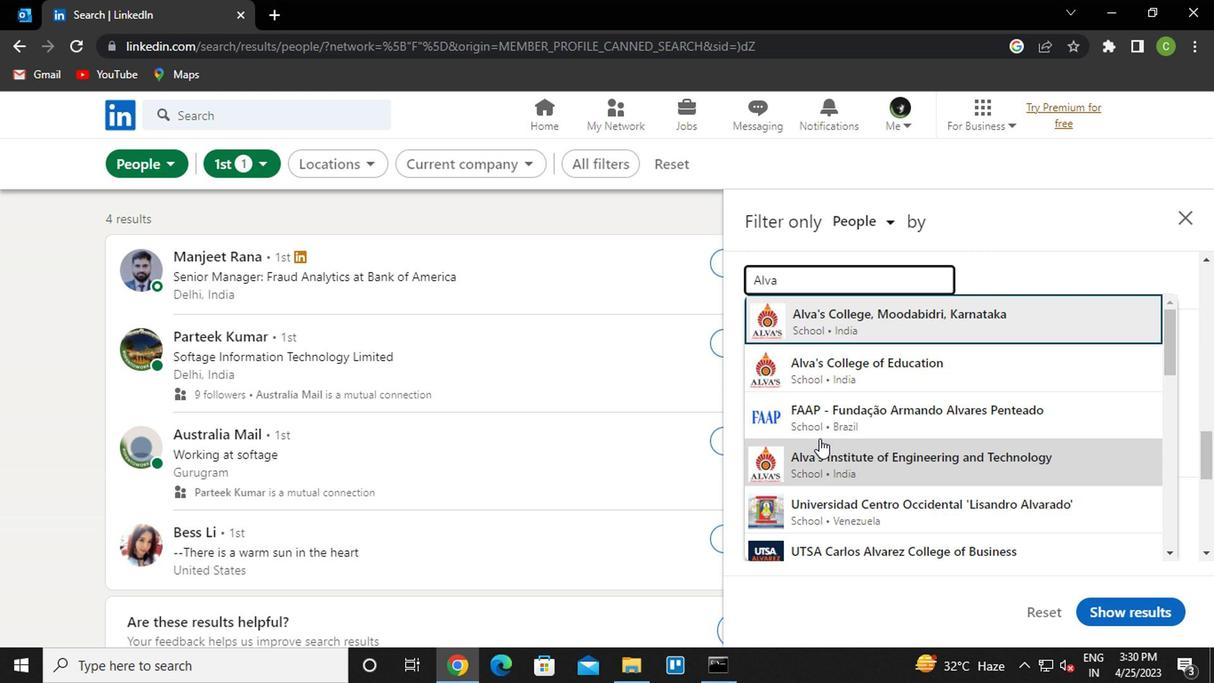 
Action: Mouse moved to (887, 398)
Screenshot: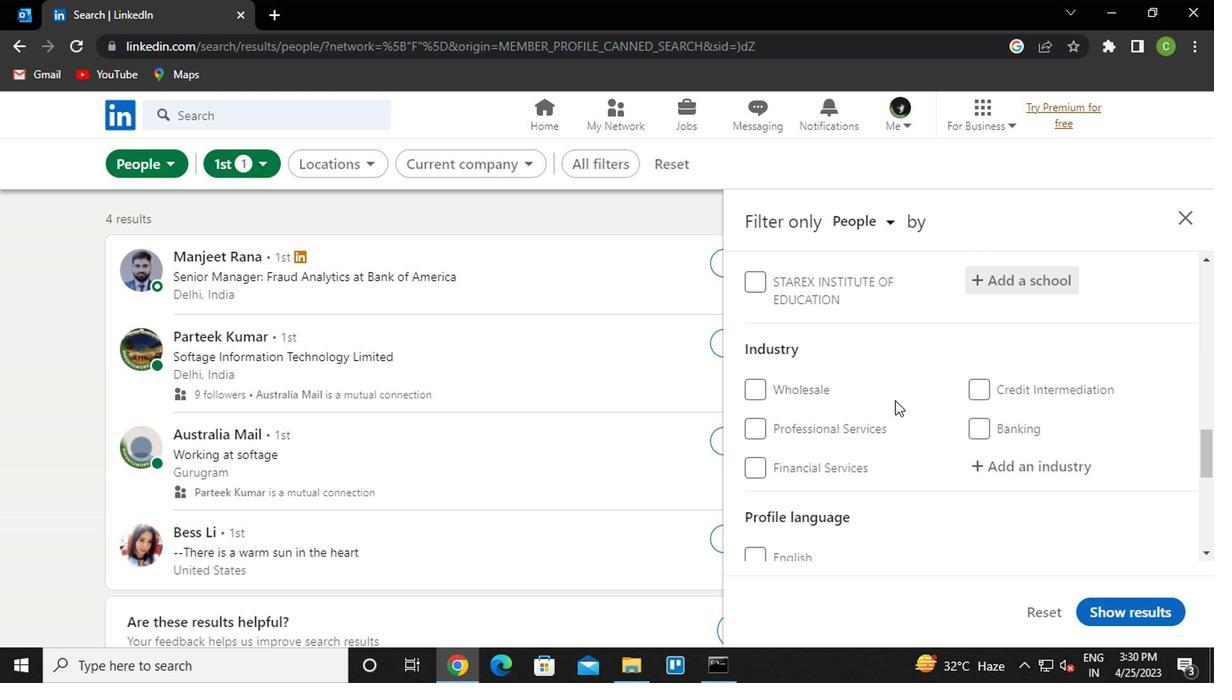 
Action: Mouse scrolled (887, 399) with delta (0, 1)
Screenshot: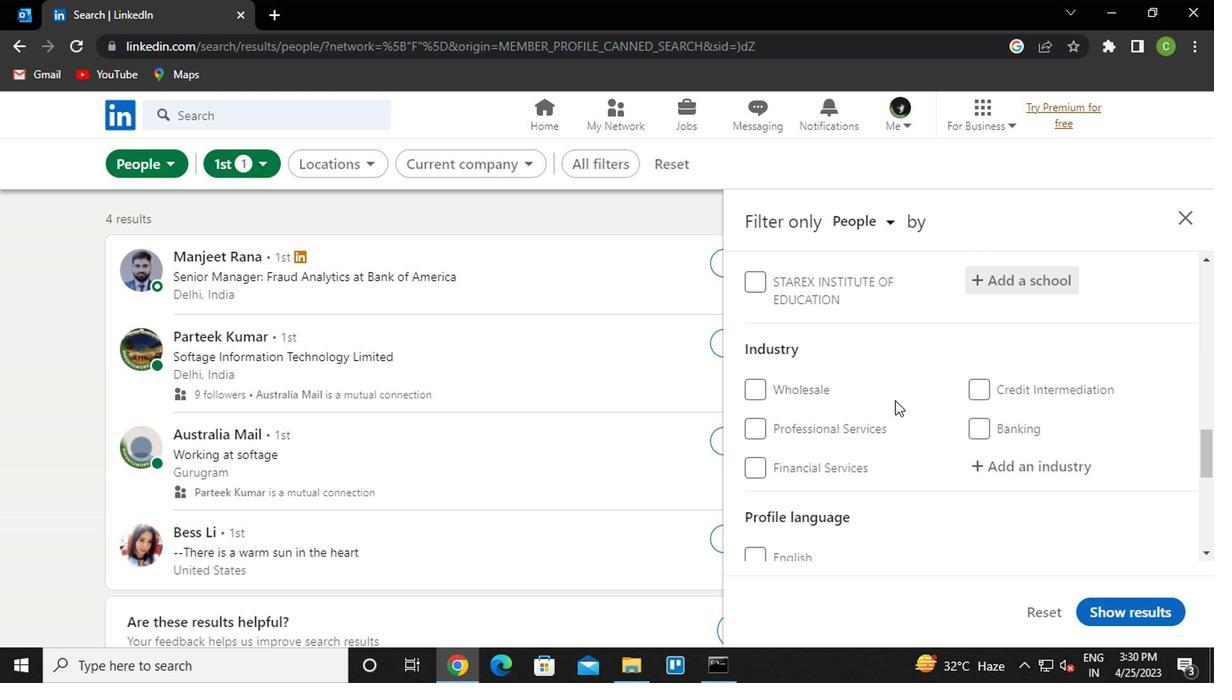 
Action: Mouse scrolled (887, 399) with delta (0, 1)
Screenshot: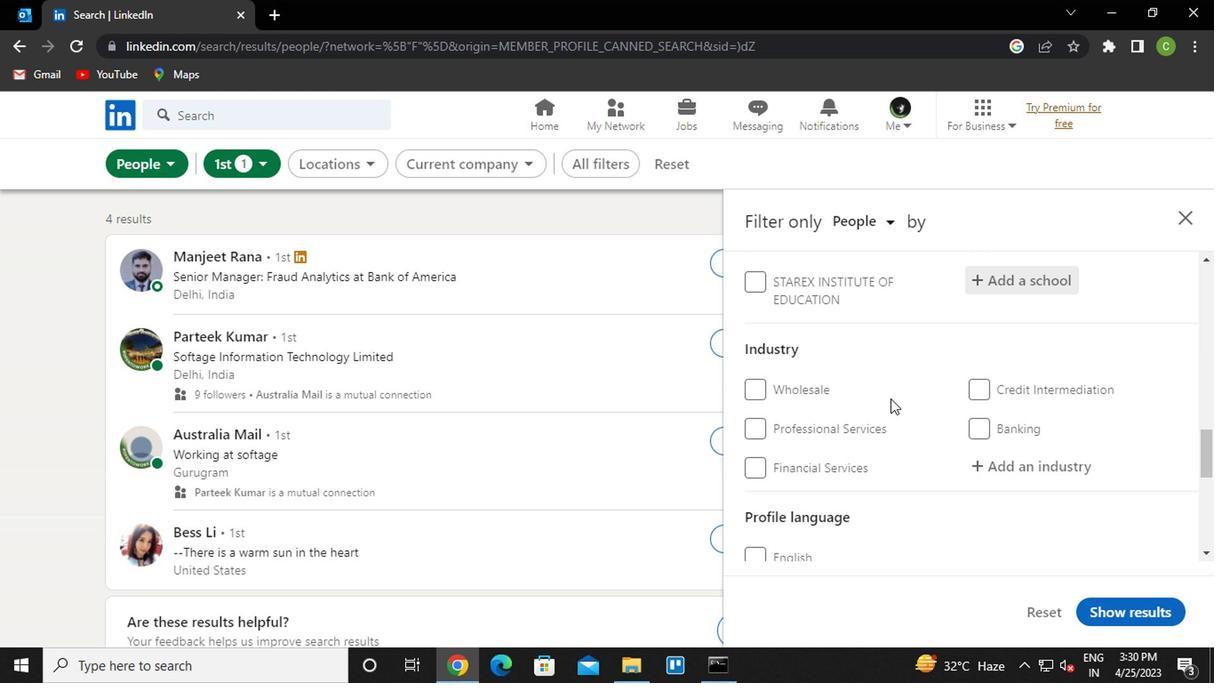 
Action: Mouse moved to (919, 449)
Screenshot: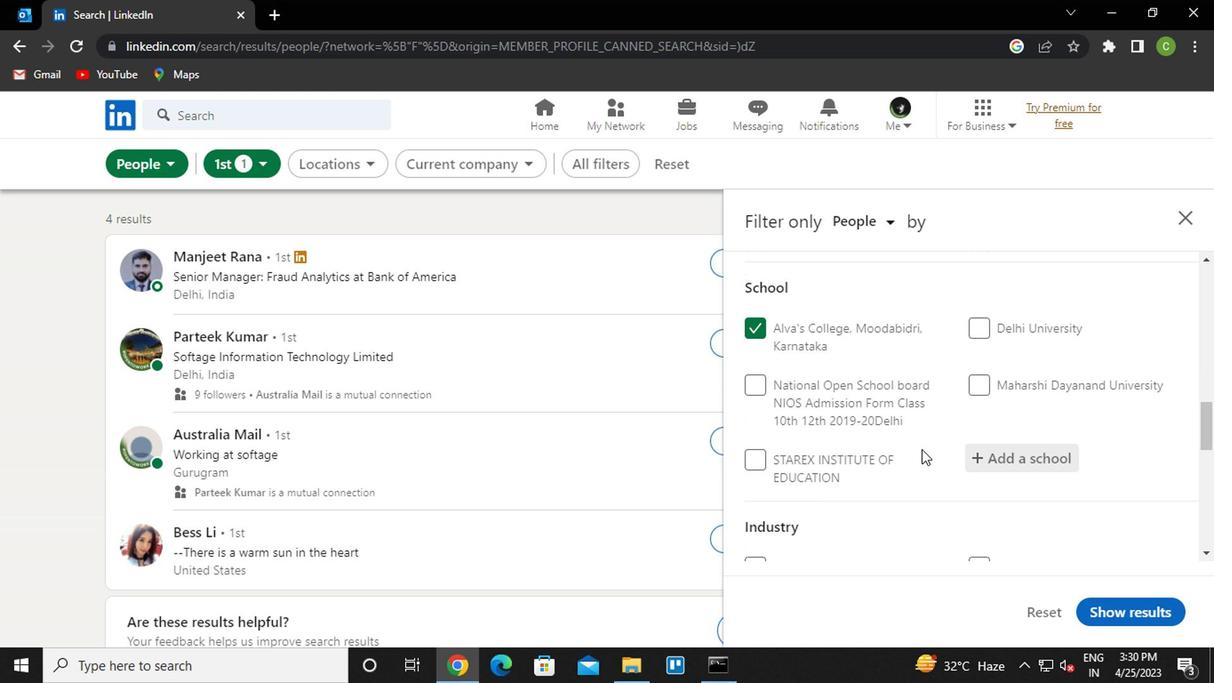 
Action: Mouse scrolled (919, 448) with delta (0, -1)
Screenshot: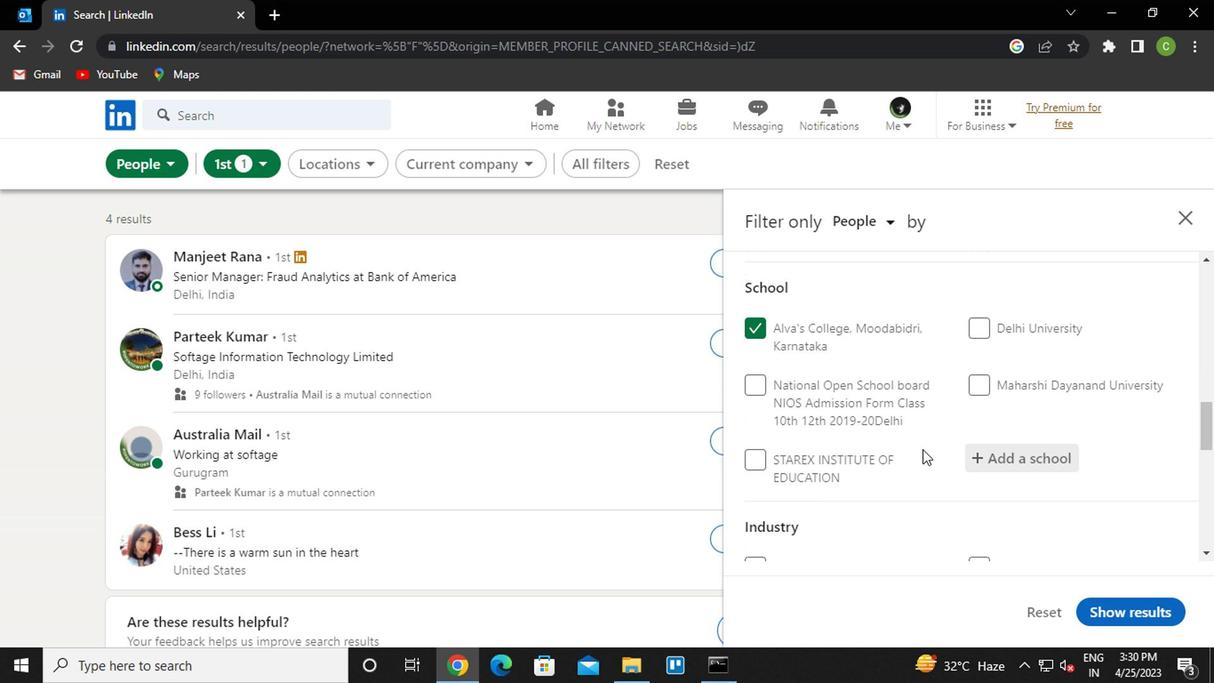
Action: Mouse moved to (919, 450)
Screenshot: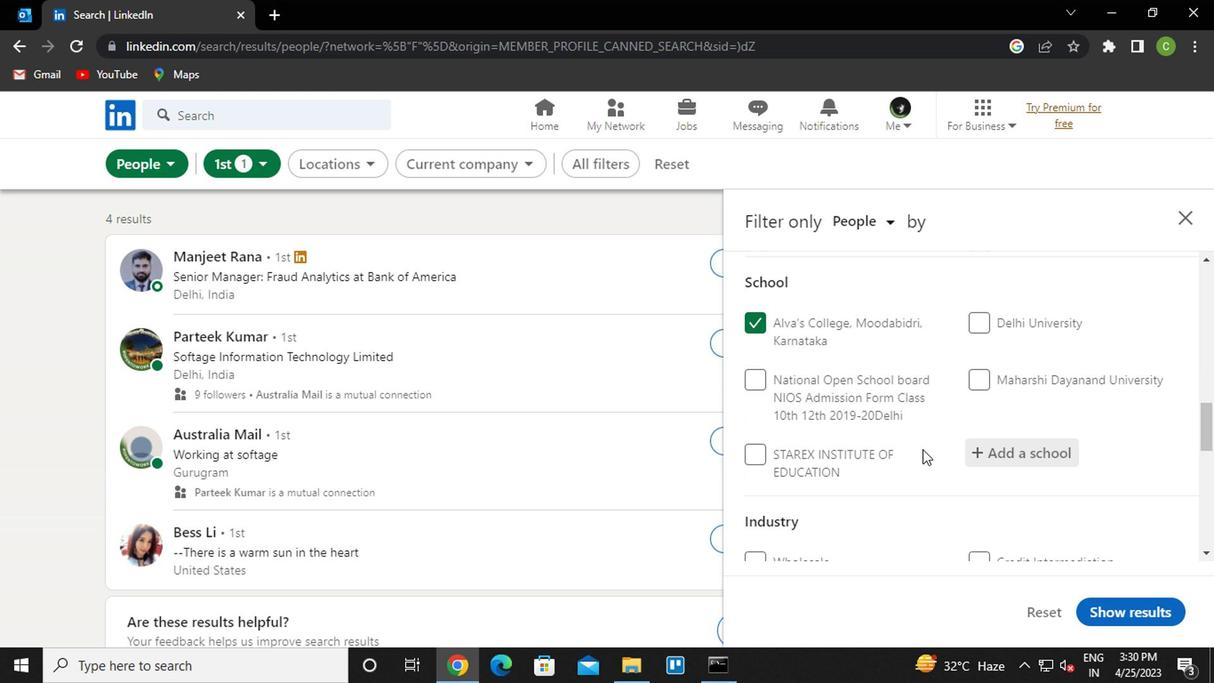 
Action: Mouse scrolled (919, 449) with delta (0, 0)
Screenshot: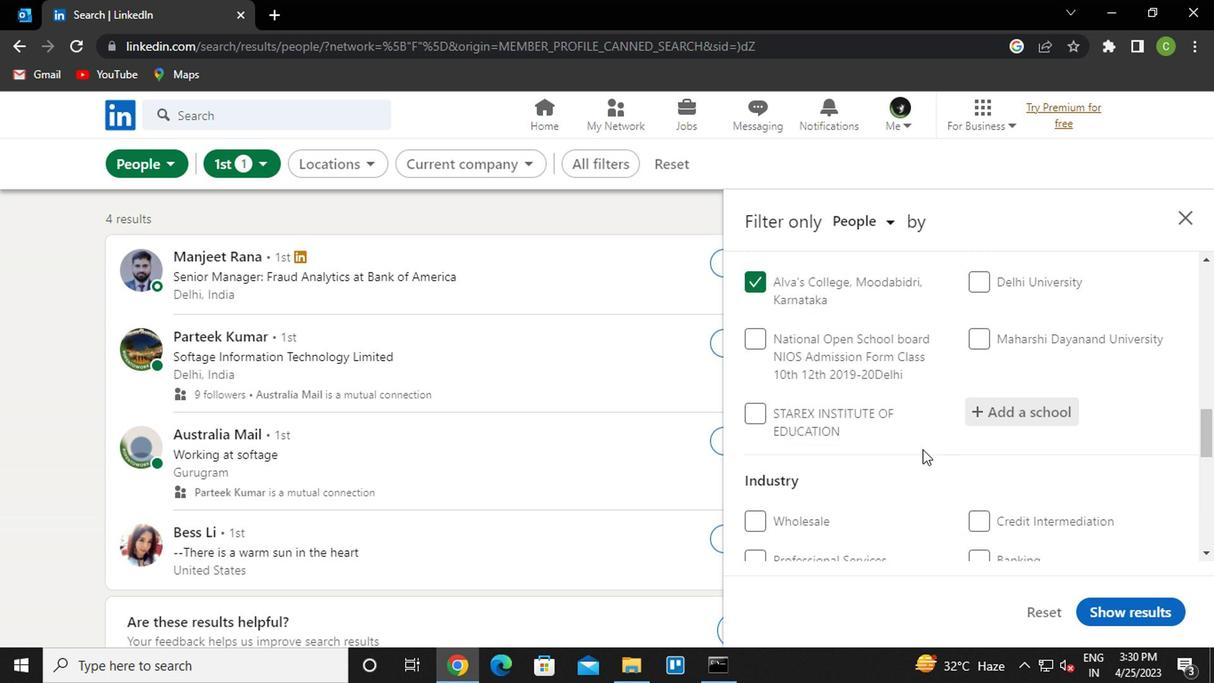 
Action: Mouse moved to (919, 452)
Screenshot: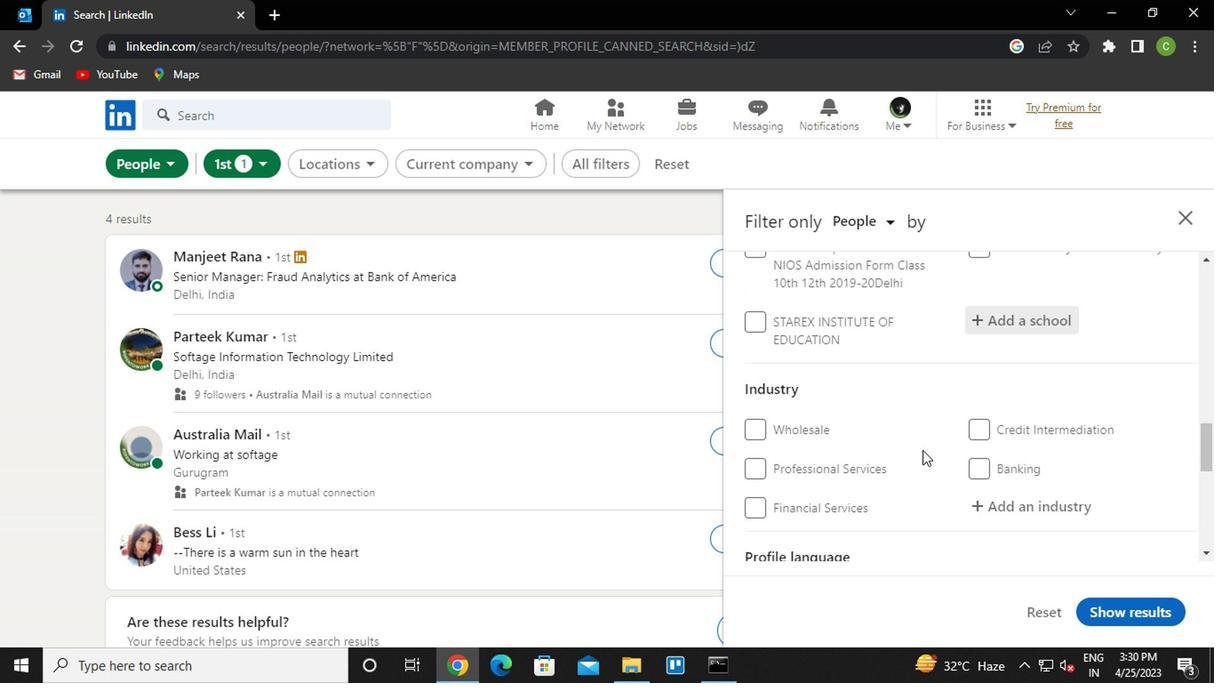
Action: Mouse scrolled (919, 451) with delta (0, 0)
Screenshot: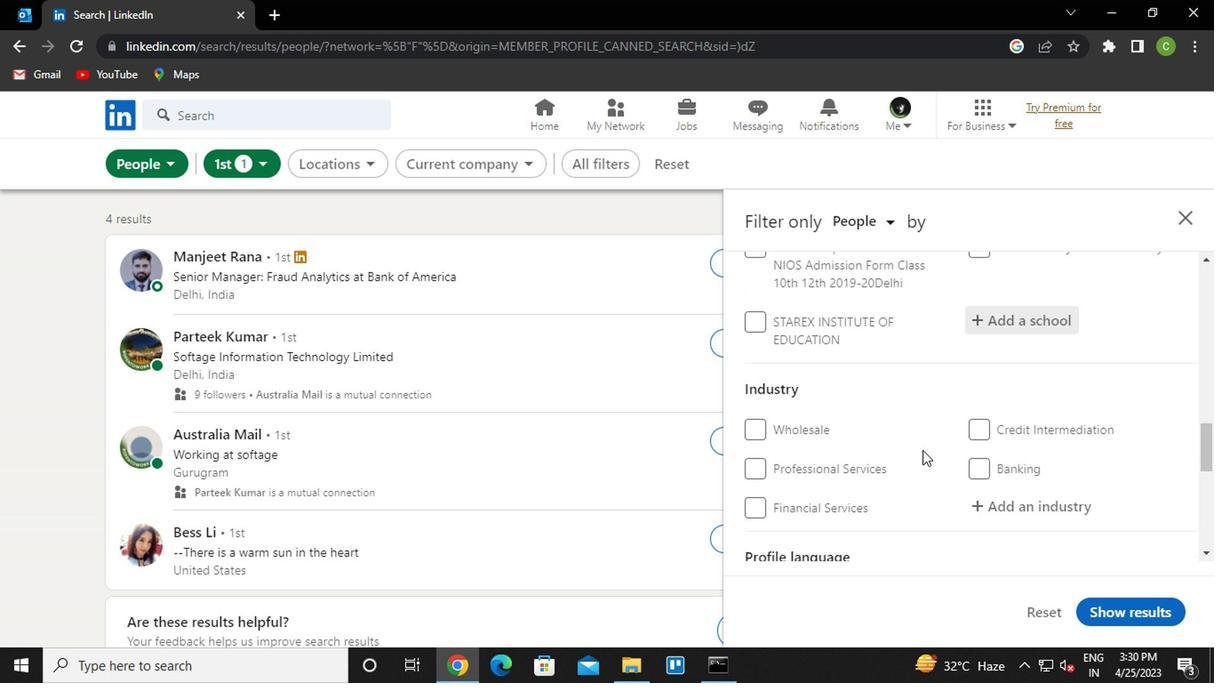 
Action: Mouse moved to (1031, 383)
Screenshot: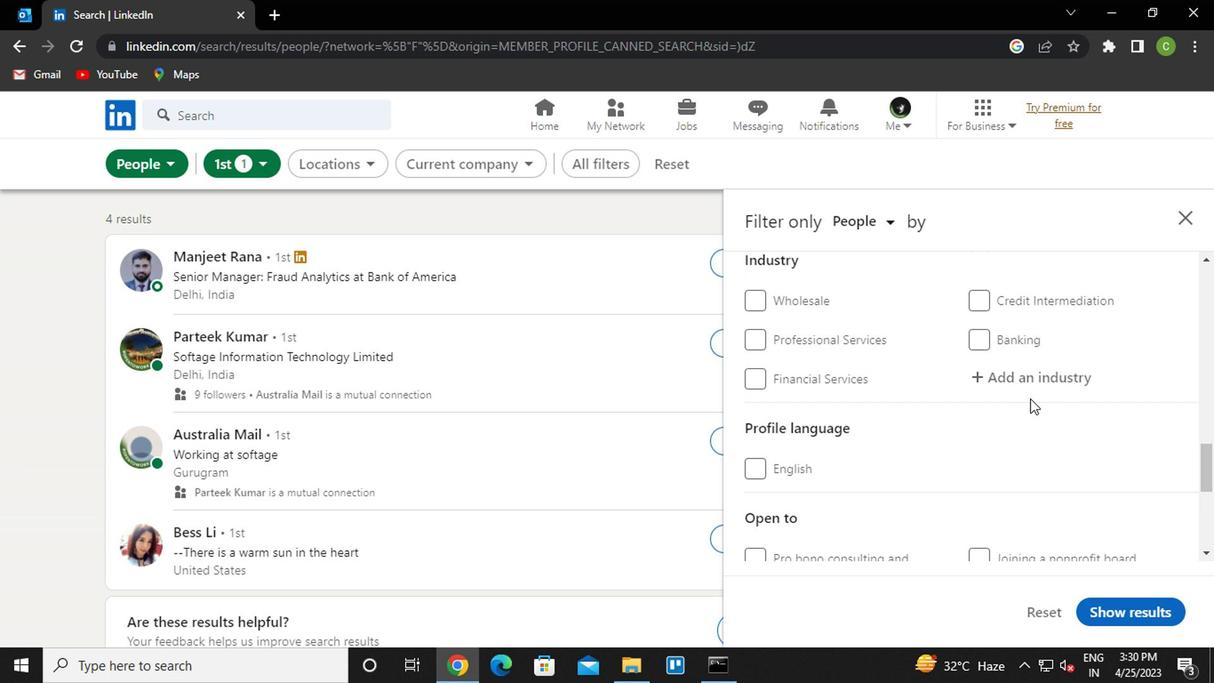 
Action: Mouse pressed left at (1031, 383)
Screenshot: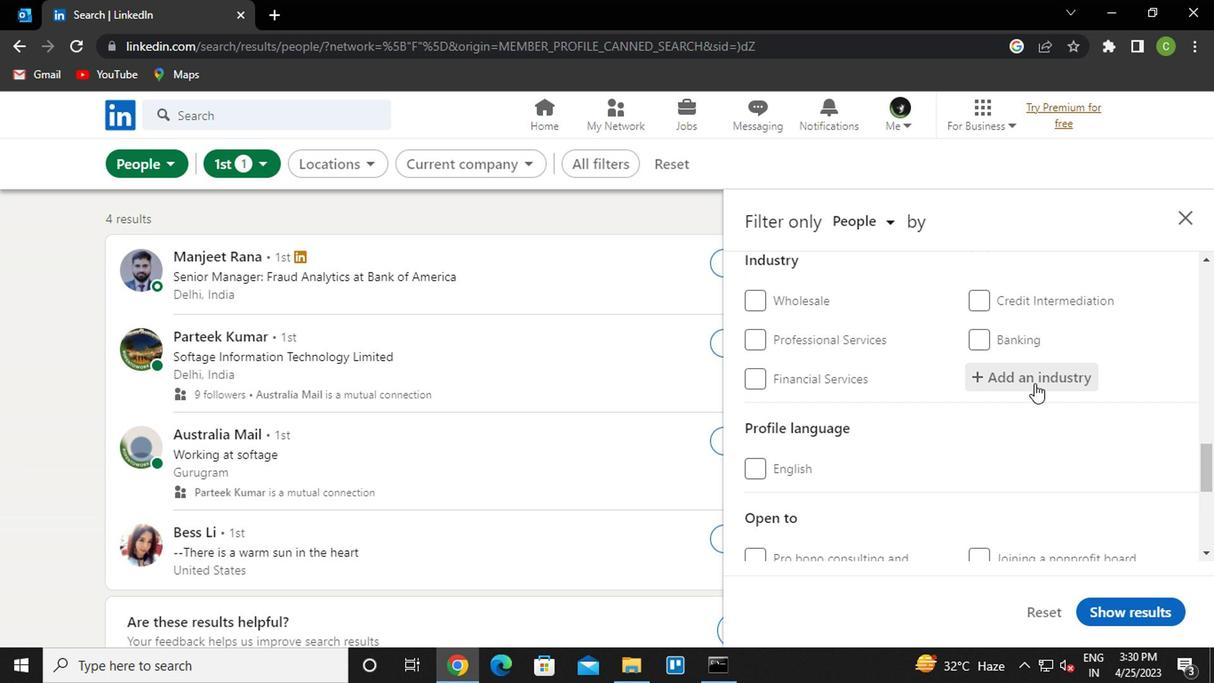 
Action: Mouse moved to (1013, 404)
Screenshot: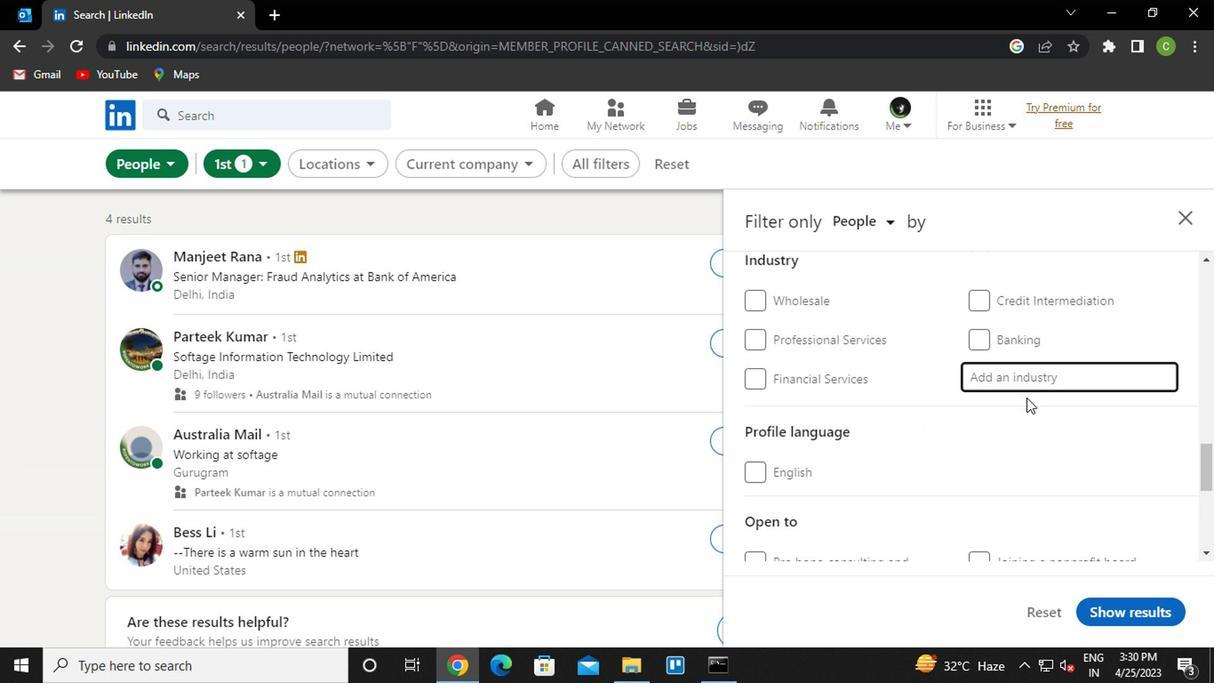 
Action: Key pressed <Key.caps_lock>m<Key.caps_lock>edical<Key.down><Key.enter>
Screenshot: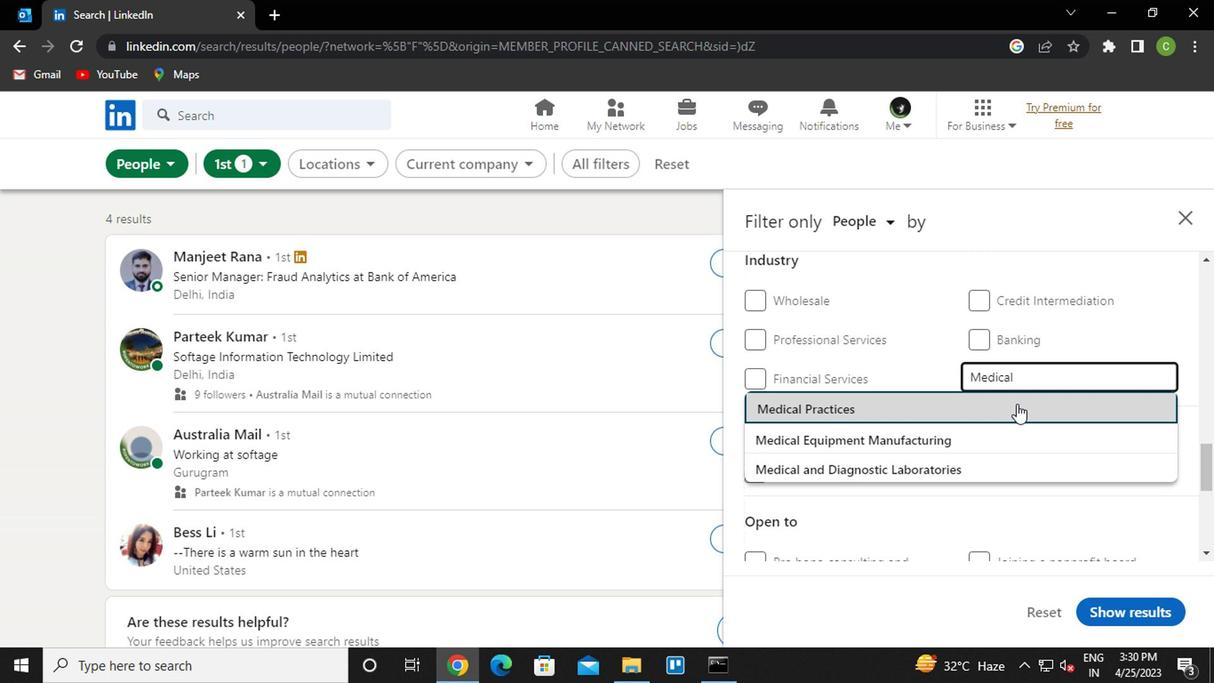 
Action: Mouse moved to (944, 428)
Screenshot: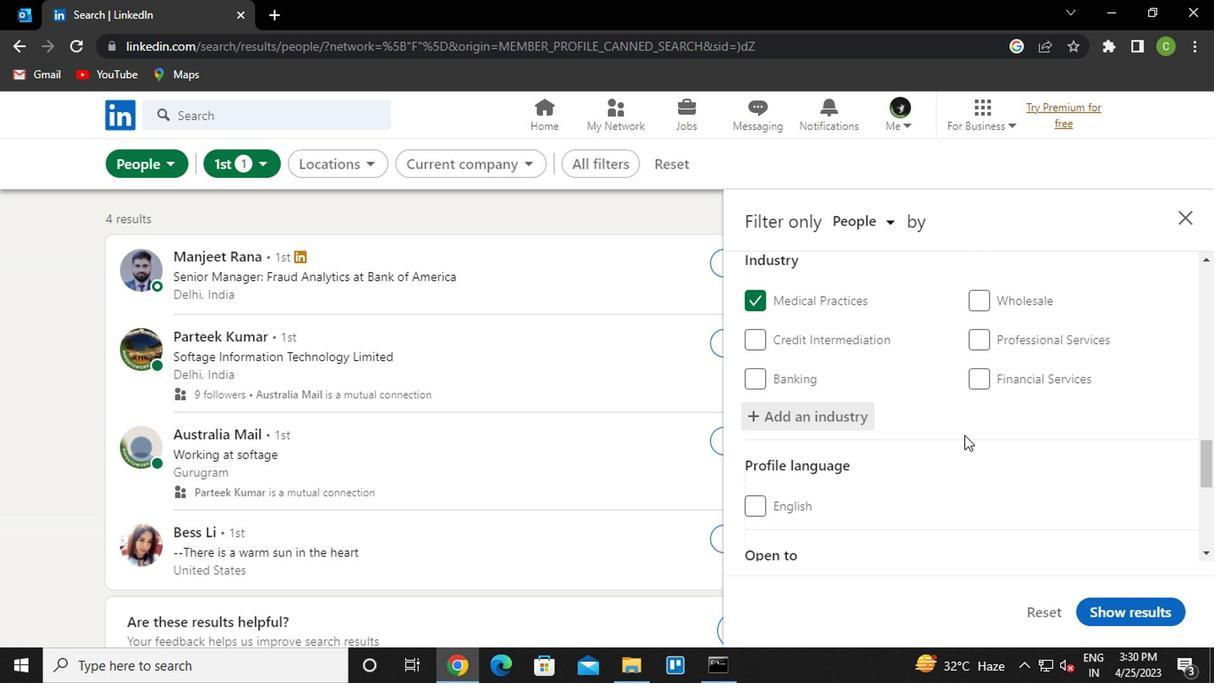 
Action: Mouse scrolled (944, 426) with delta (0, -1)
Screenshot: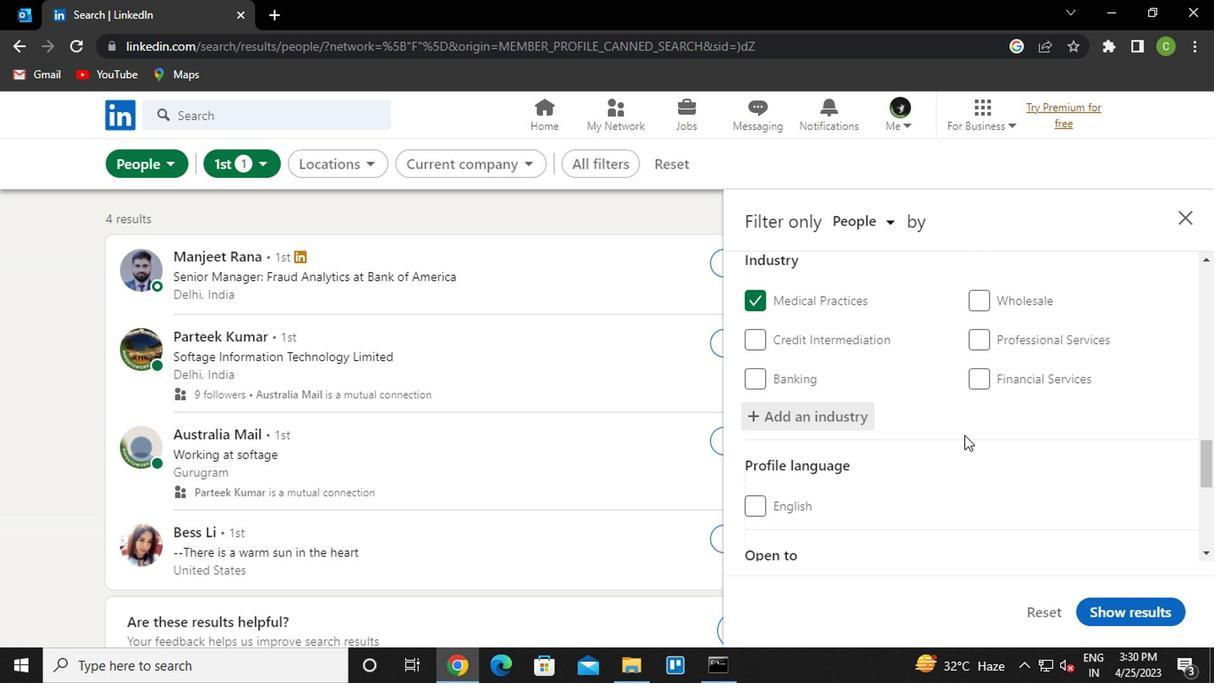 
Action: Mouse moved to (935, 424)
Screenshot: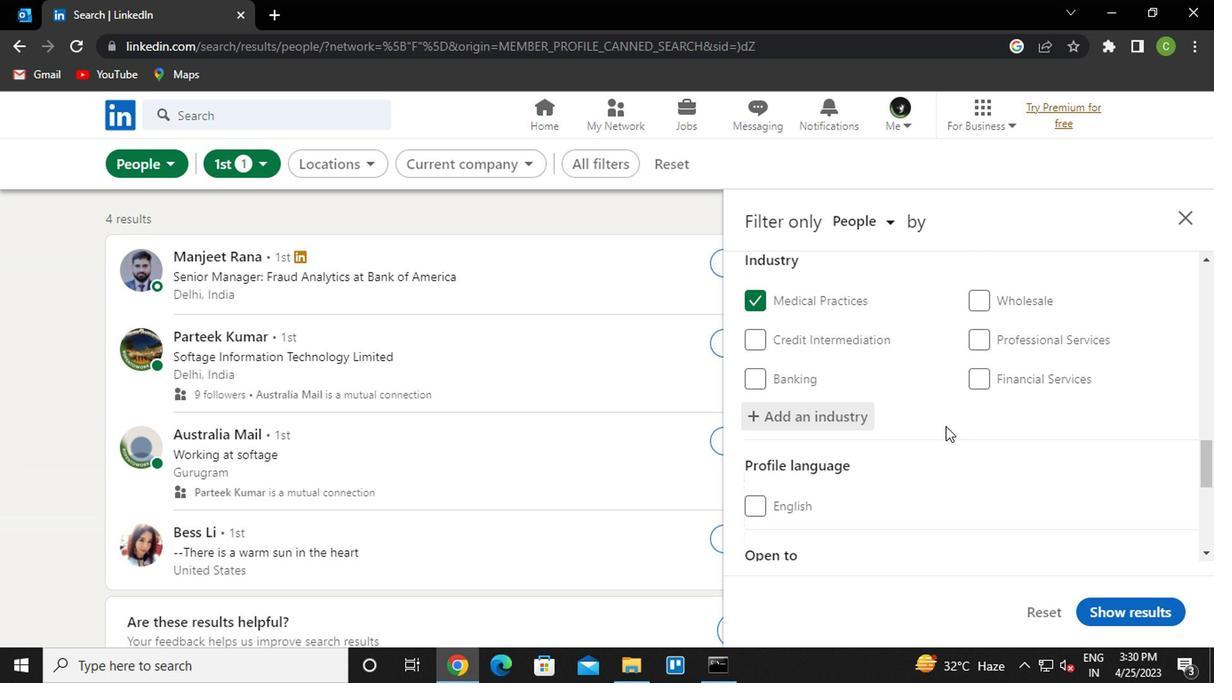 
Action: Mouse scrolled (935, 423) with delta (0, 0)
Screenshot: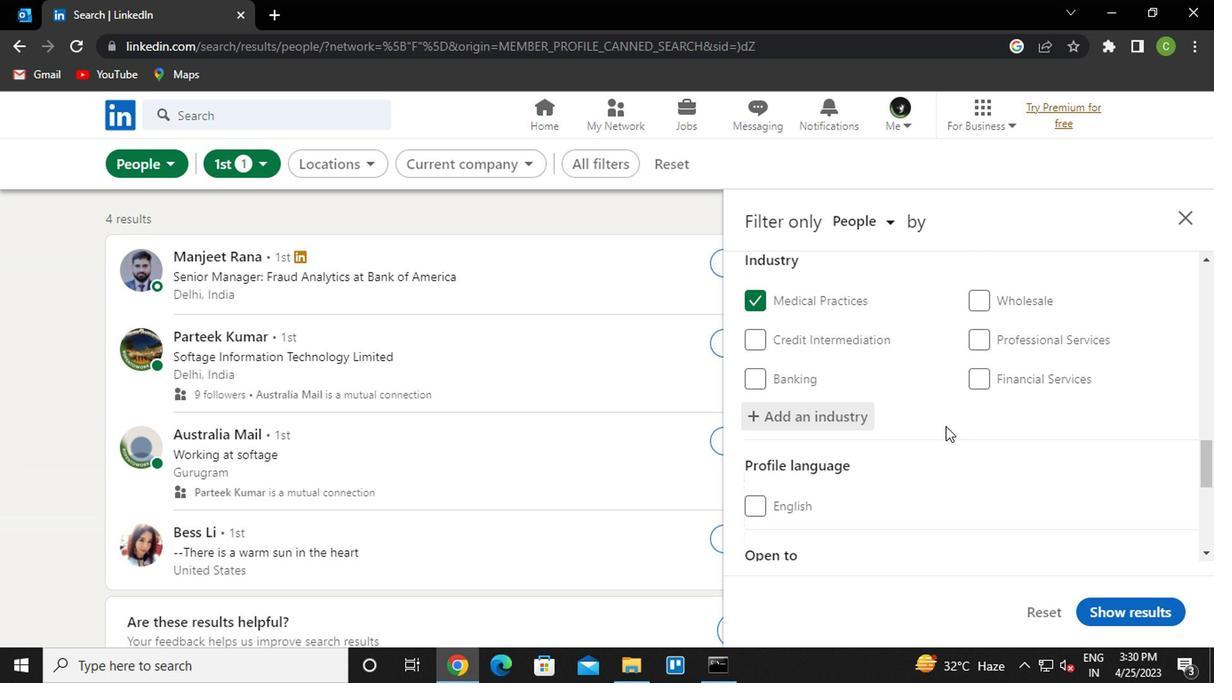 
Action: Mouse moved to (932, 424)
Screenshot: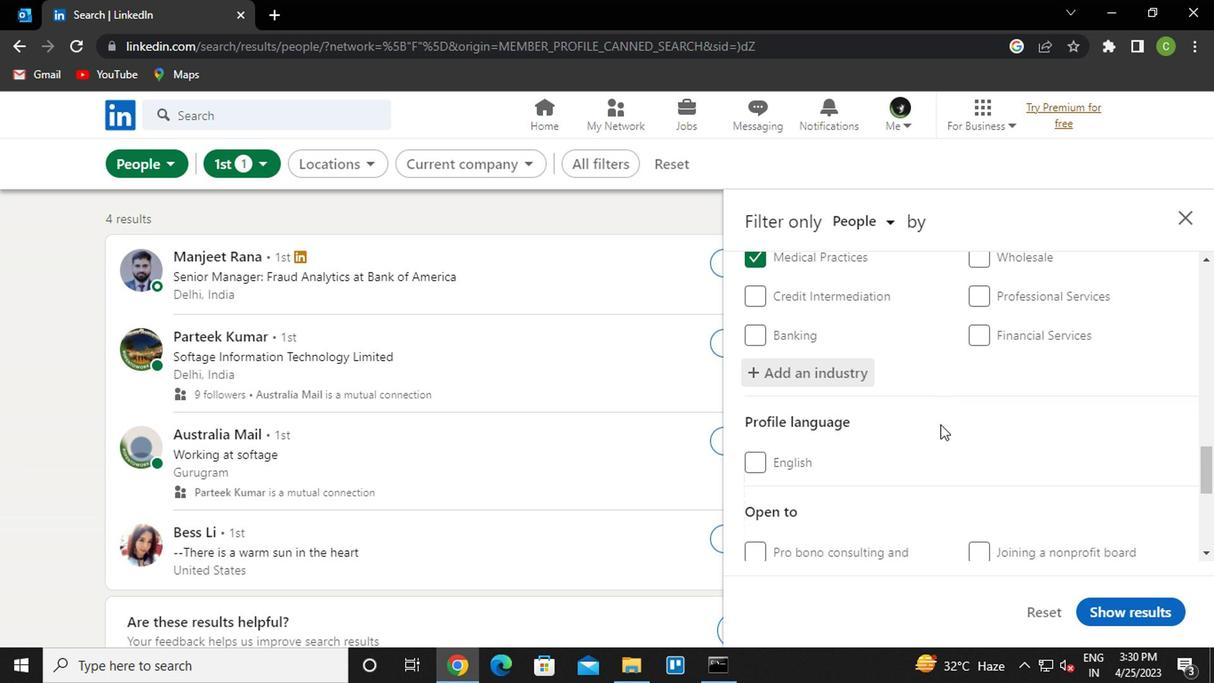 
Action: Mouse scrolled (932, 423) with delta (0, 0)
Screenshot: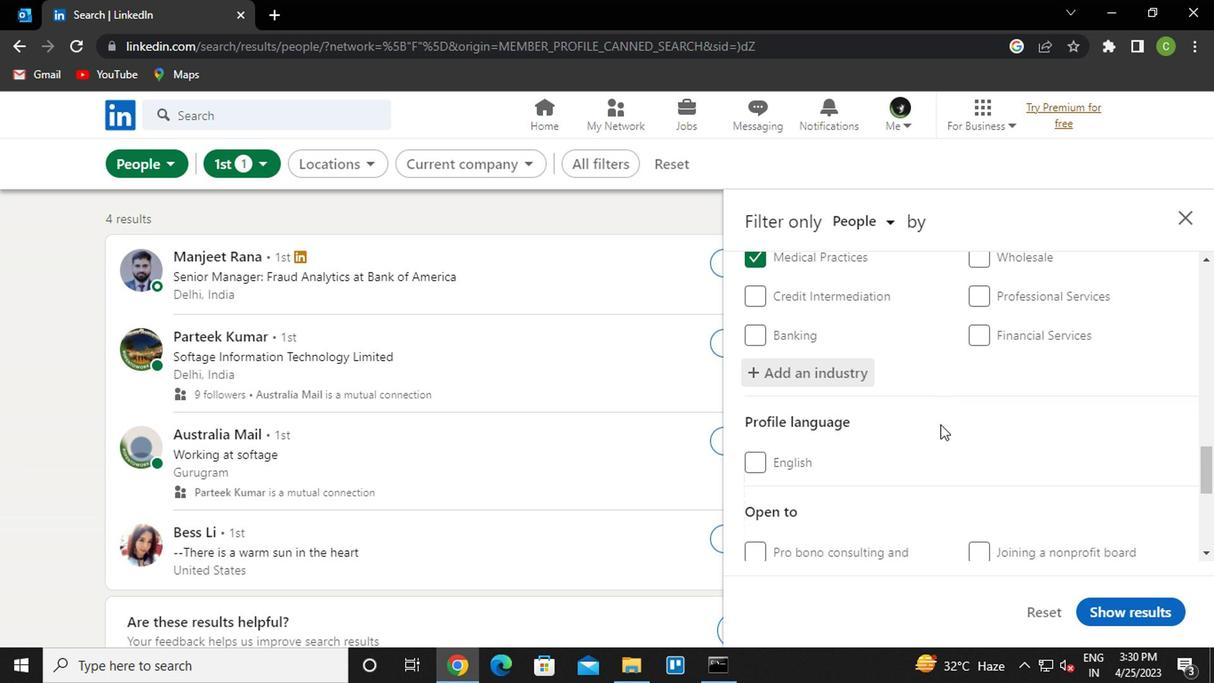 
Action: Mouse moved to (808, 435)
Screenshot: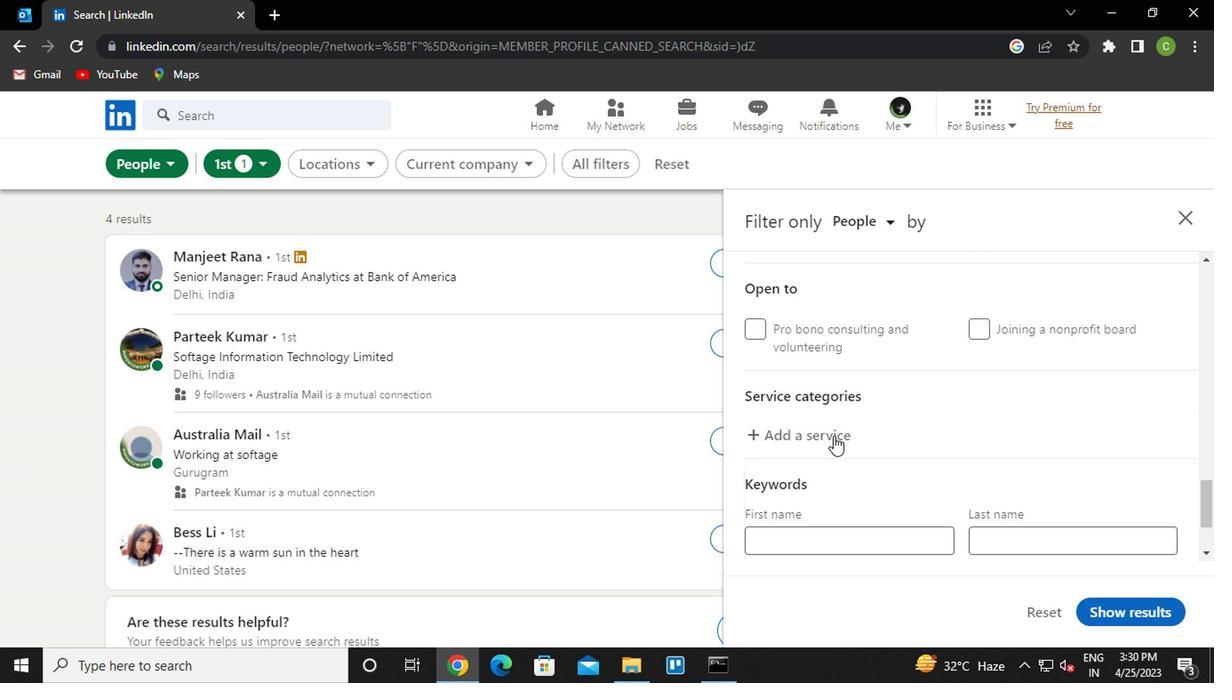 
Action: Mouse pressed left at (808, 435)
Screenshot: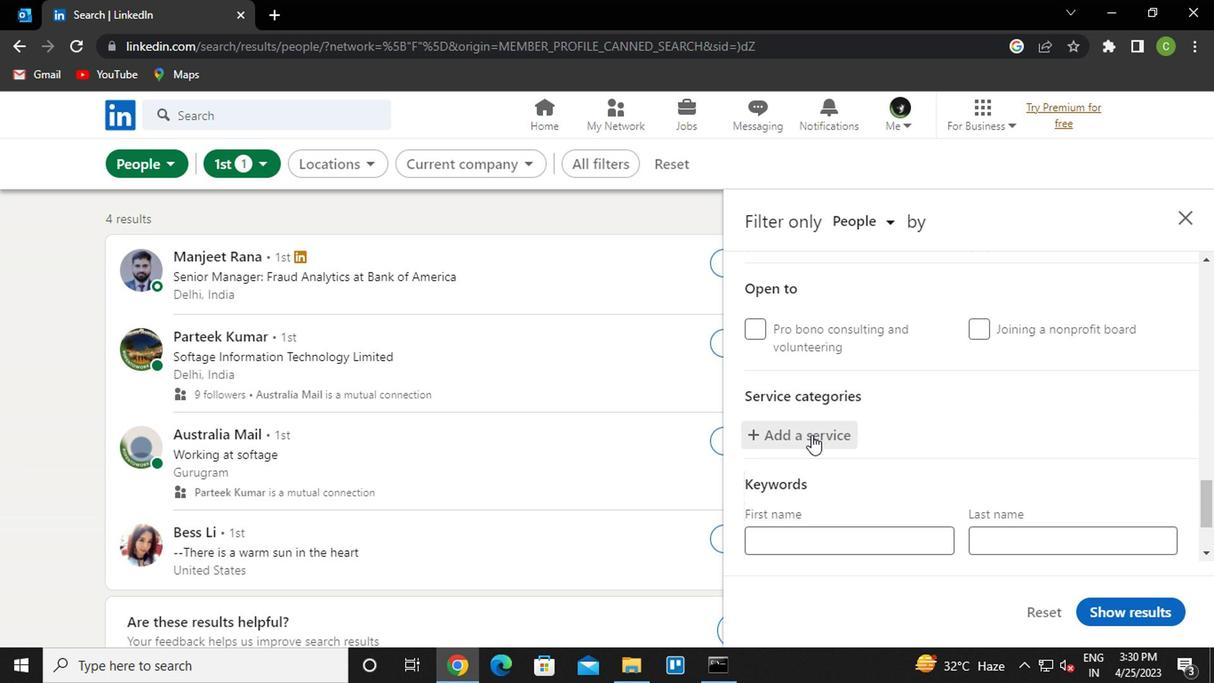 
Action: Key pressed <Key.caps_lock>s<Key.caps_lock>earch<Key.down><Key.enter>
Screenshot: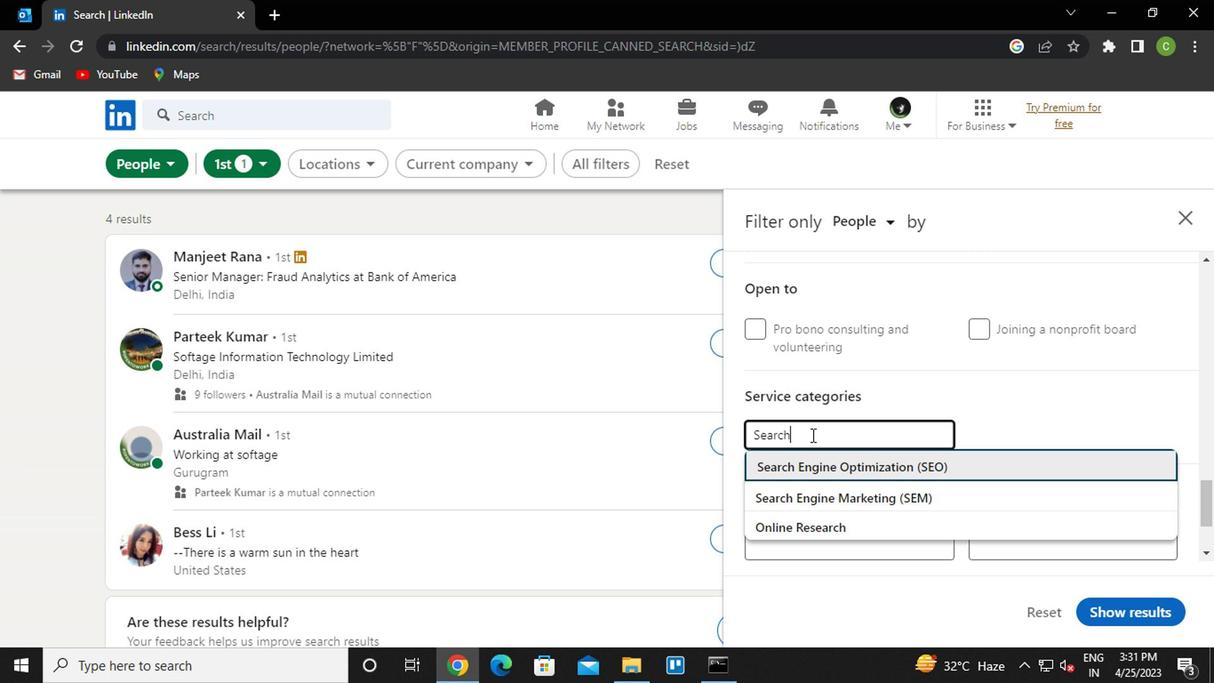 
Action: Mouse moved to (802, 437)
Screenshot: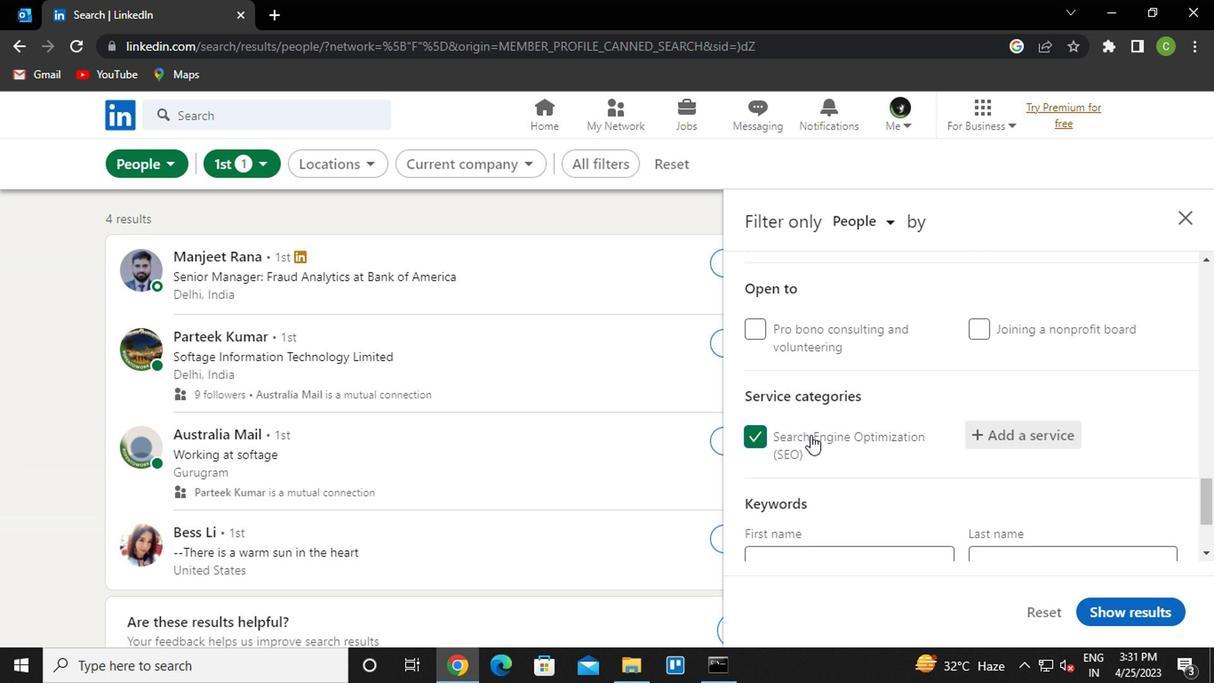 
Action: Mouse scrolled (802, 436) with delta (0, 0)
Screenshot: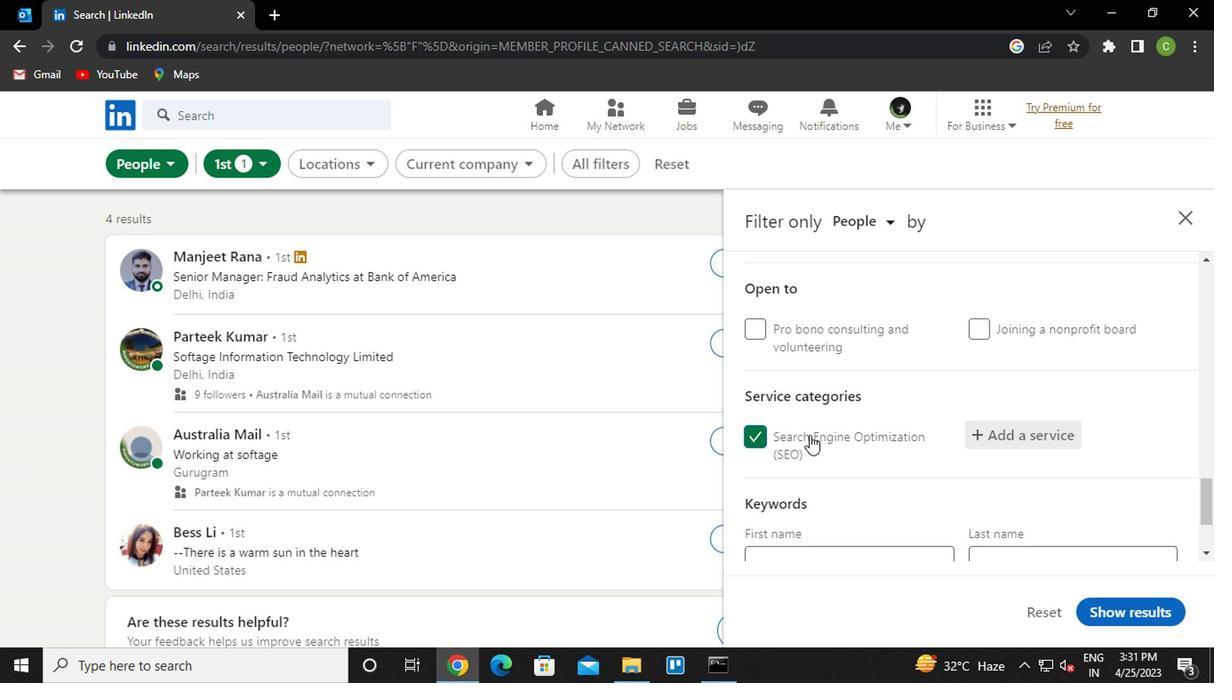 
Action: Mouse scrolled (802, 436) with delta (0, 0)
Screenshot: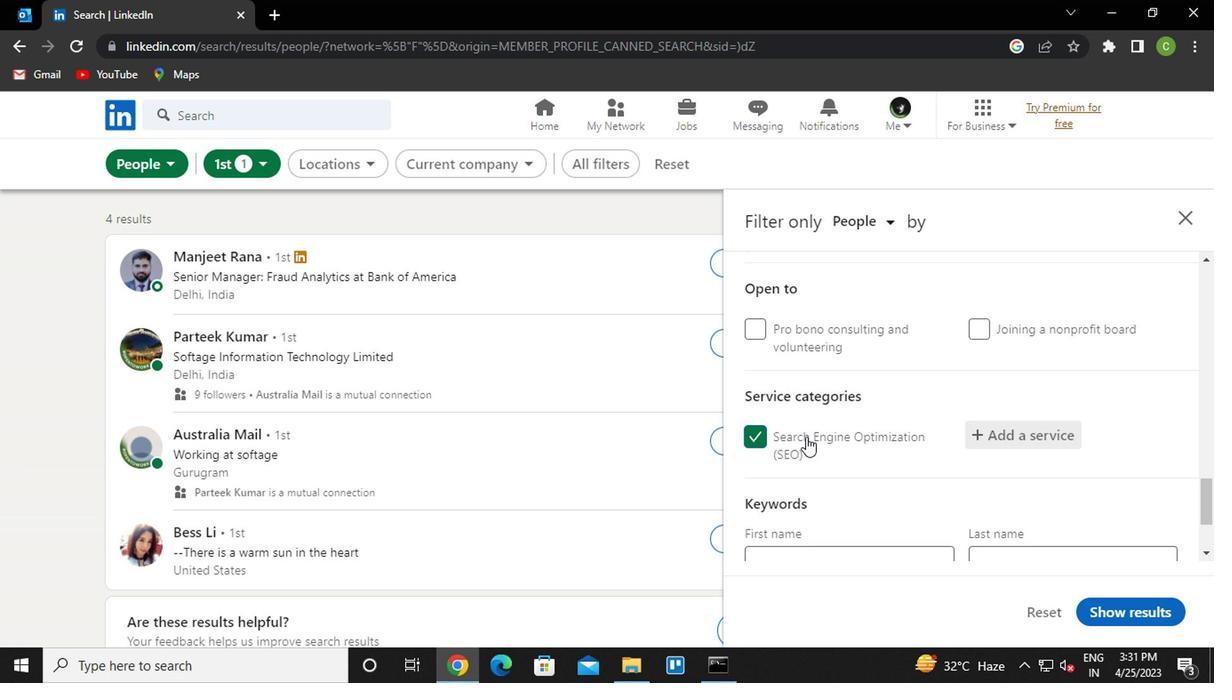 
Action: Mouse scrolled (802, 436) with delta (0, 0)
Screenshot: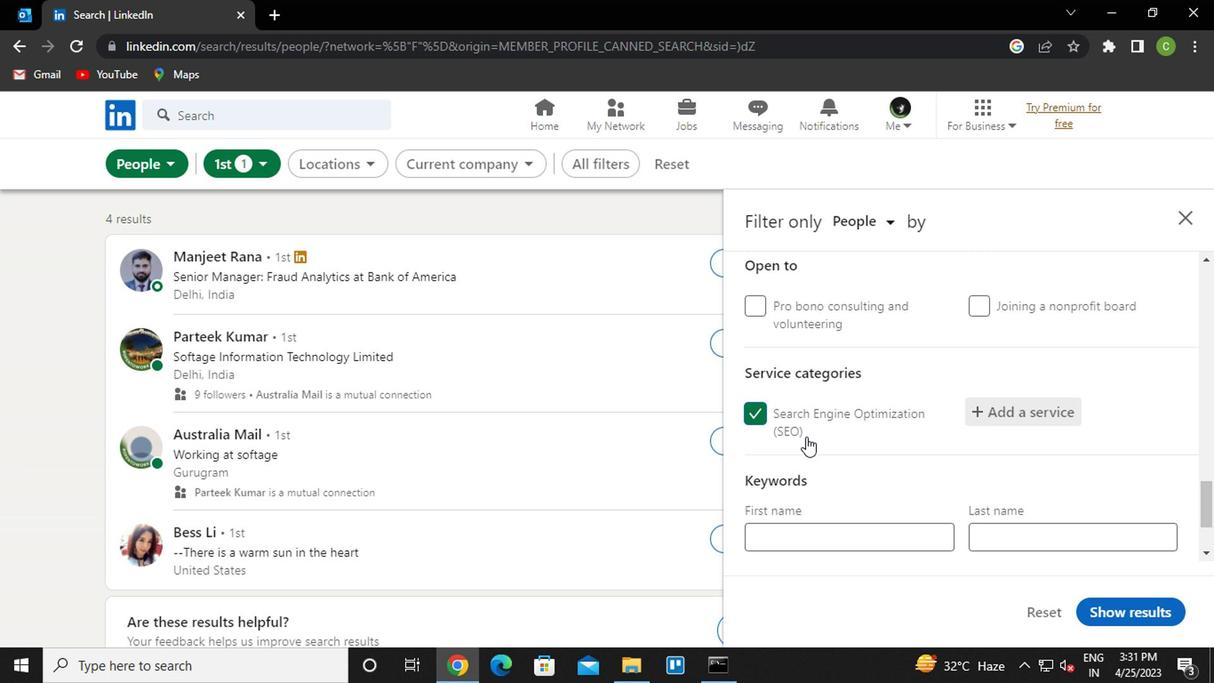 
Action: Mouse moved to (821, 484)
Screenshot: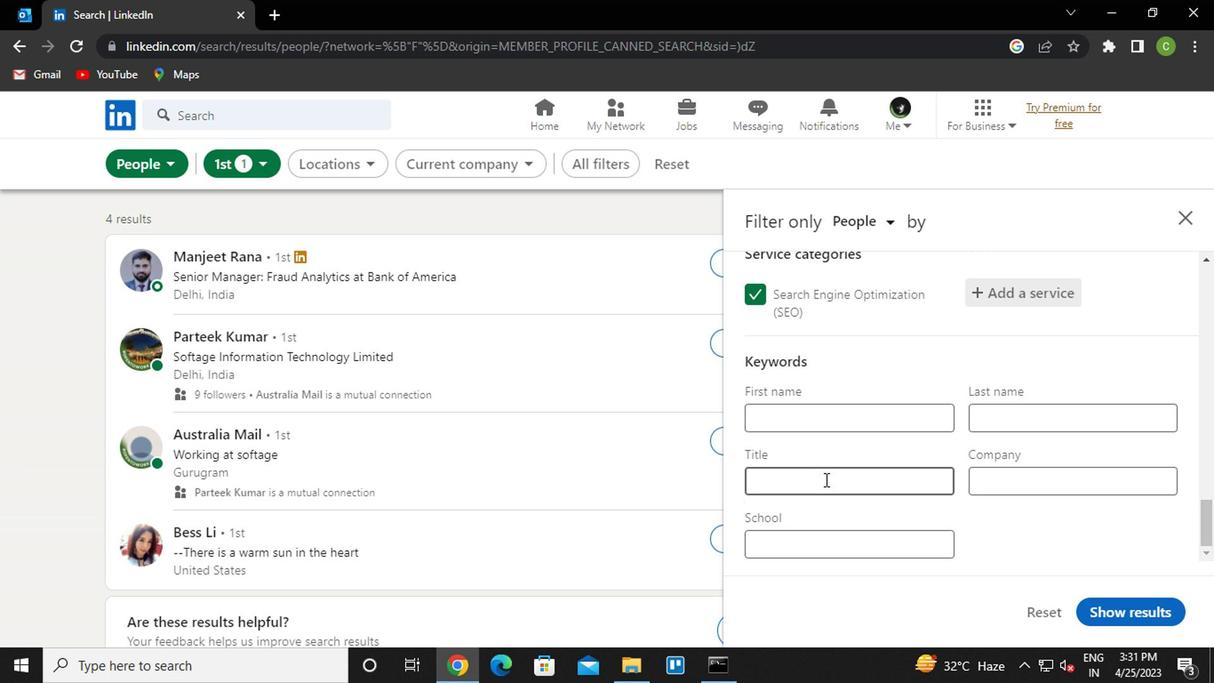 
Action: Mouse pressed left at (821, 484)
Screenshot: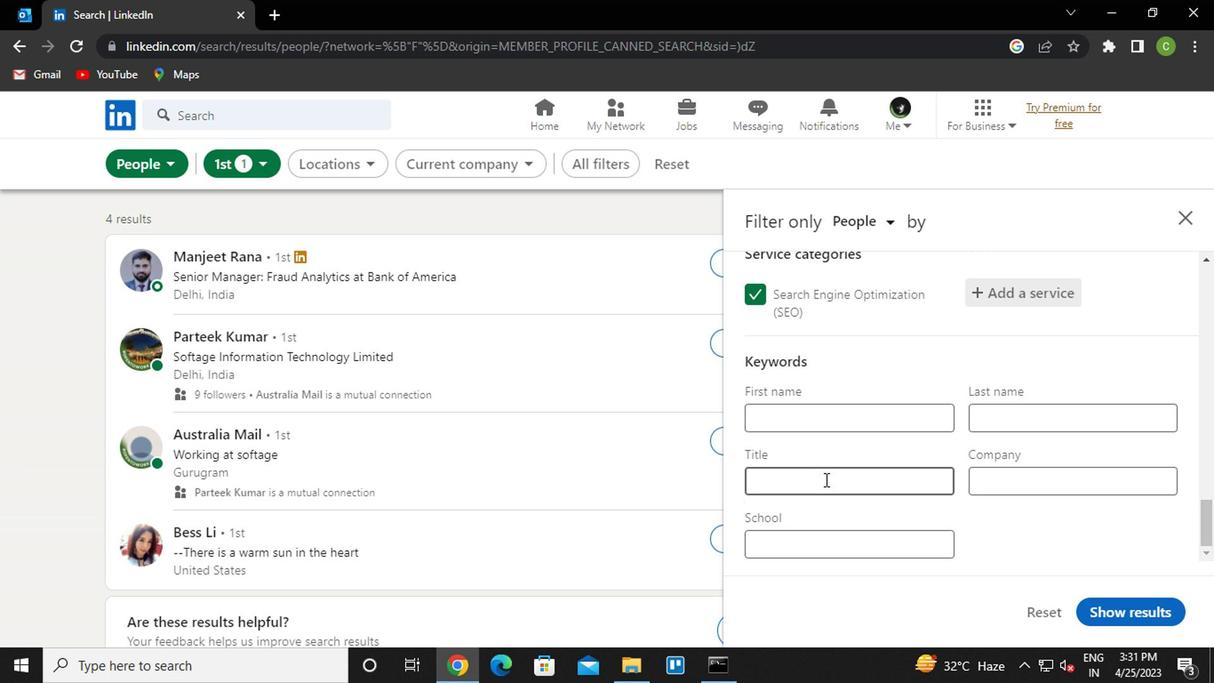 
Action: Mouse moved to (821, 484)
Screenshot: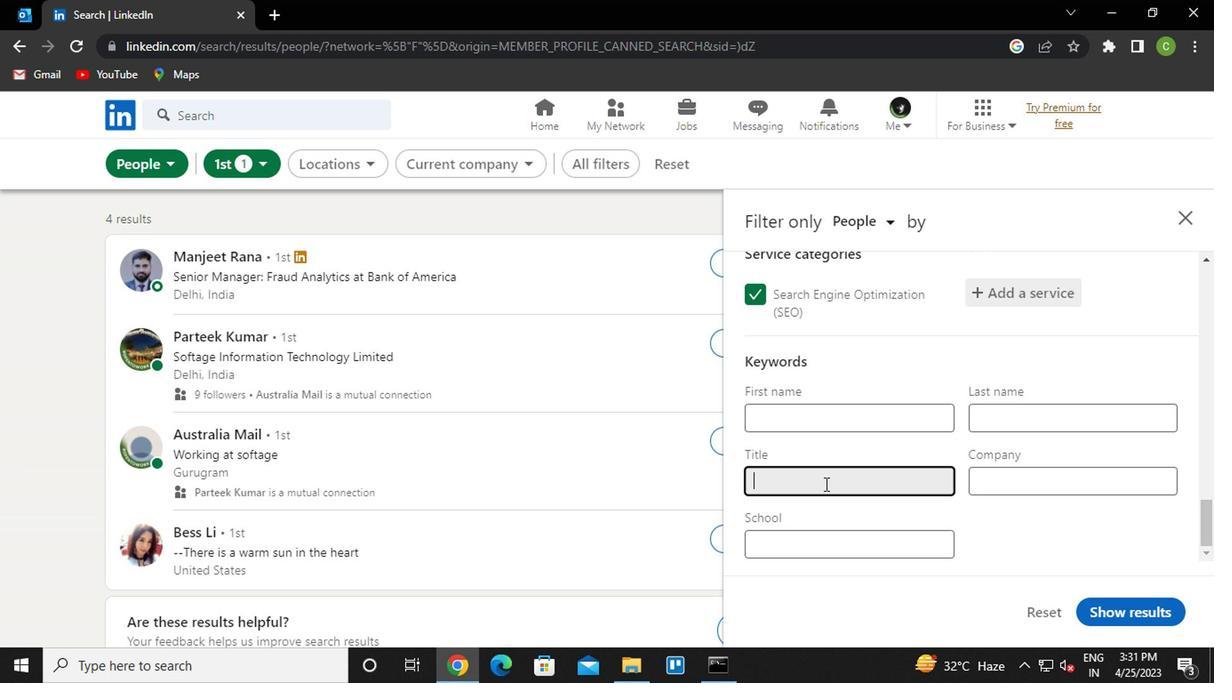 
Action: Key pressed <Key.caps_lock>p<Key.caps_lock>reschool<Key.space><Key.caps_lock>t<Key.caps_lock>eacher
Screenshot: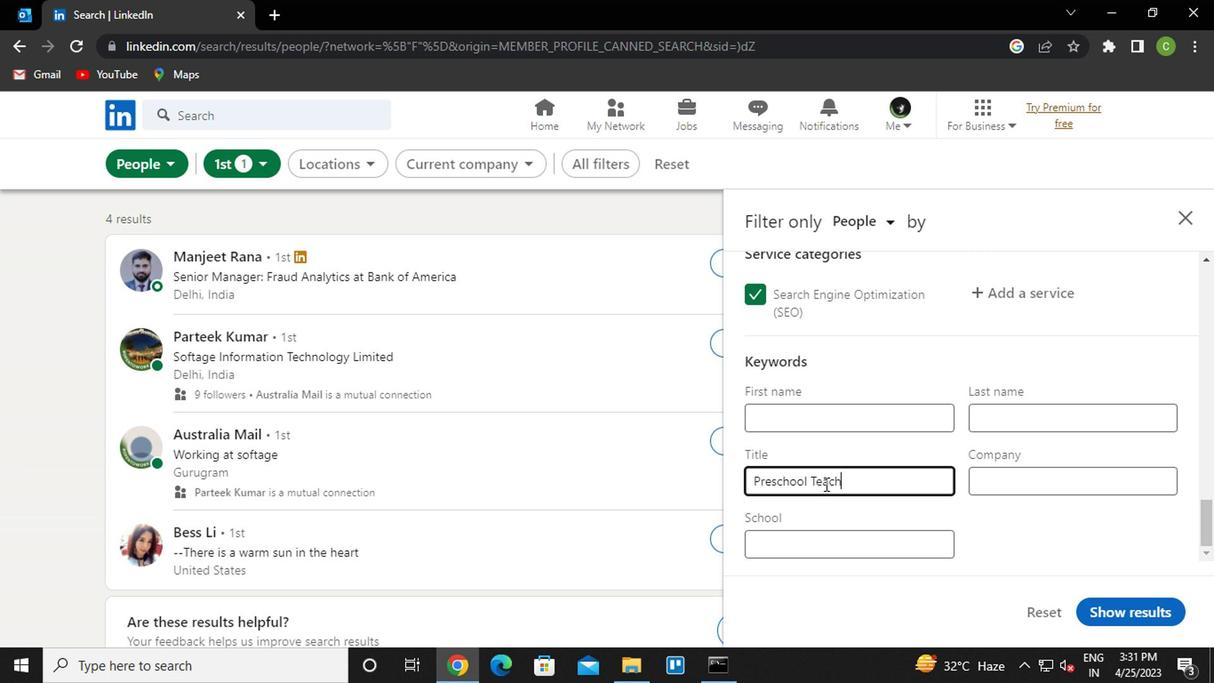 
Action: Mouse moved to (1134, 616)
Screenshot: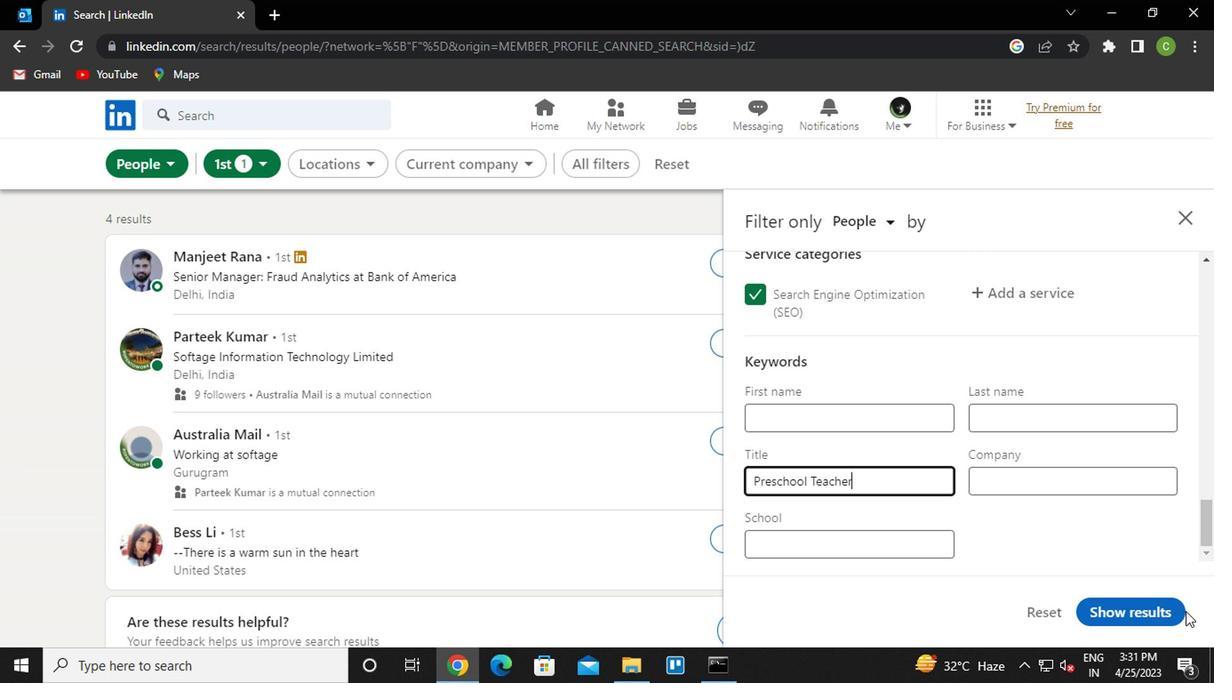 
Action: Mouse pressed left at (1134, 616)
Screenshot: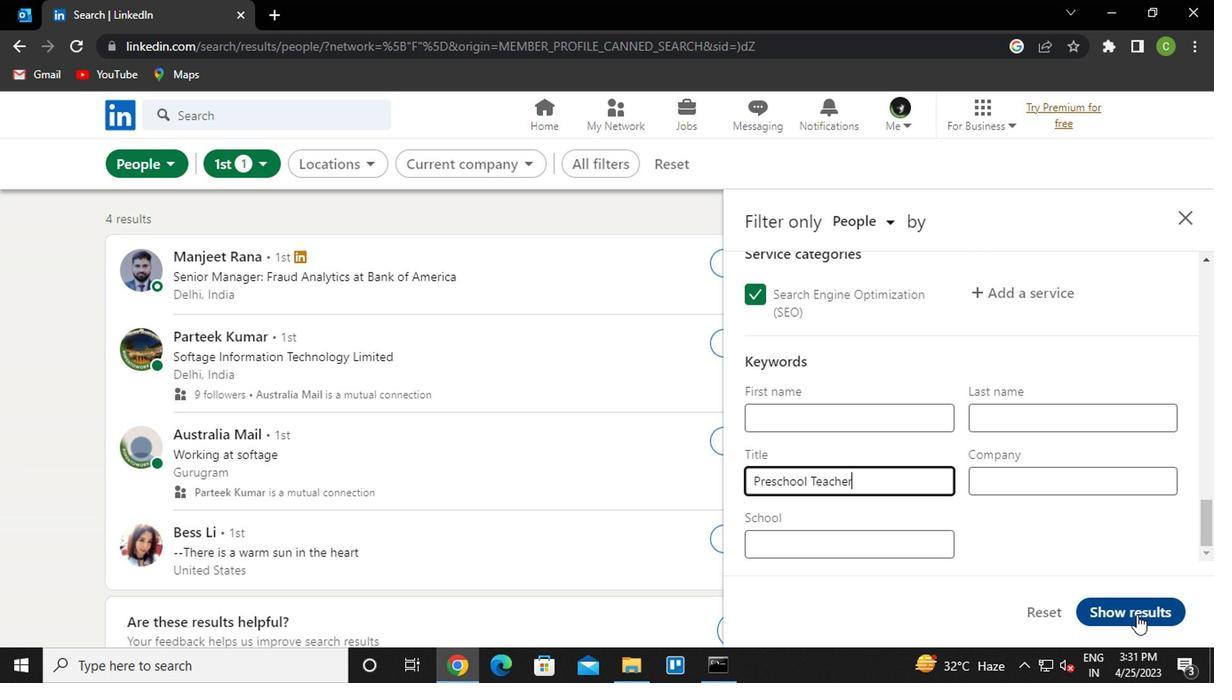 
Action: Mouse moved to (1056, 615)
Screenshot: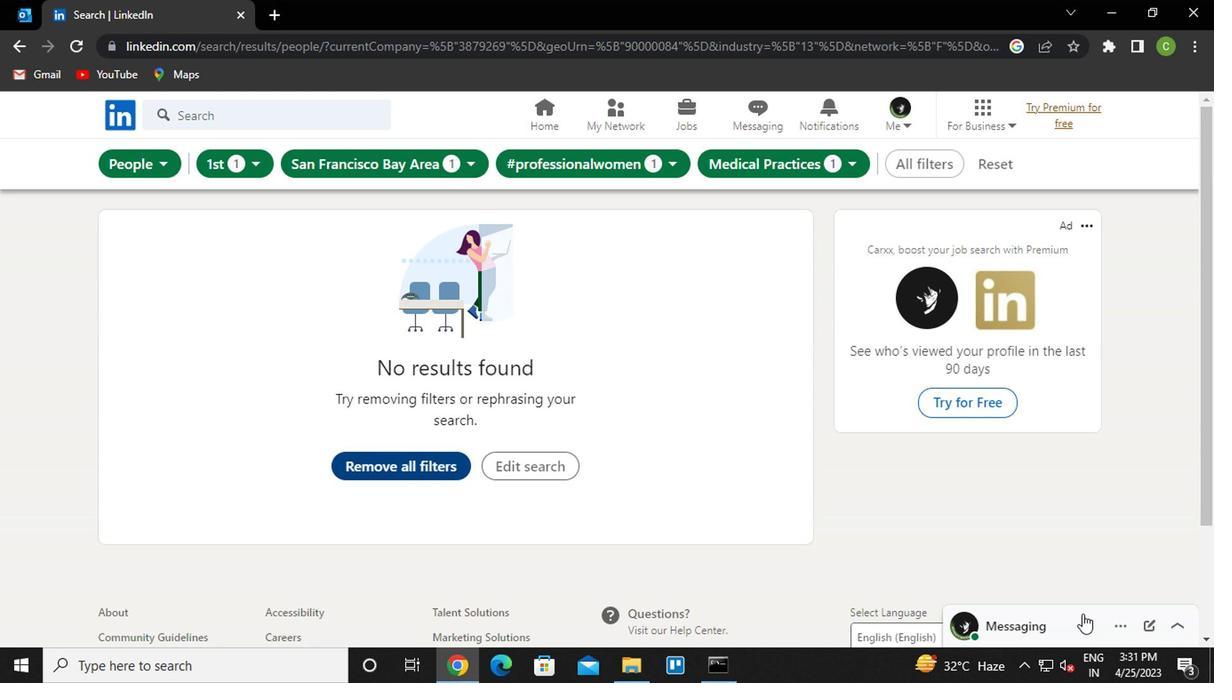 
Action: Key pressed <Key.f8>
Screenshot: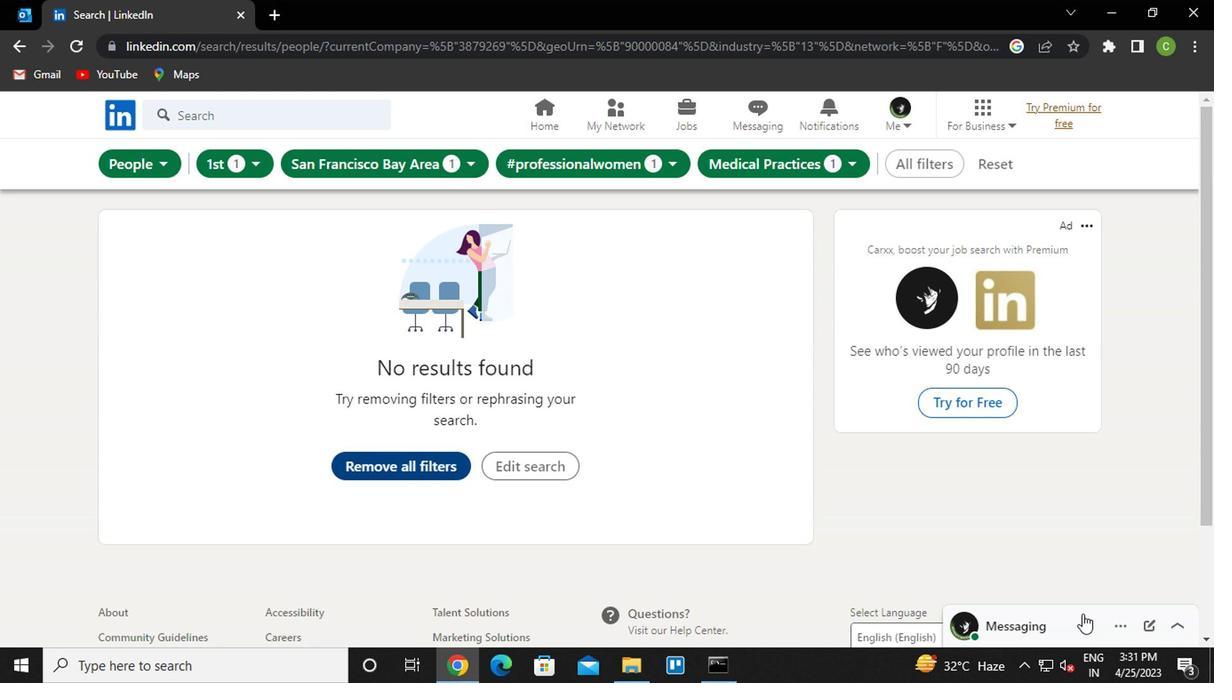
